 Task: Search one way flight ticket for 4 adults, 1 infant in seat and 1 infant on lap in premium economy from Trenton: Trenton Mercer Airport to Evansville: Evansville Regional Airport on 8-3-2023. Number of bags: 2 carry on bags and 1 checked bag. Price is upto 98000. Outbound departure time preference is 9:30. Return departure time preference is 20:00.
Action: Mouse moved to (209, 289)
Screenshot: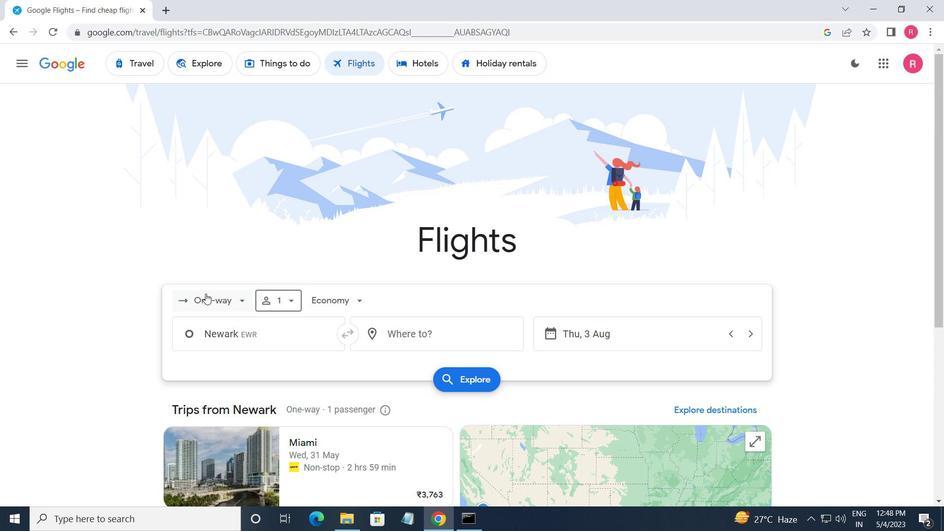 
Action: Mouse pressed left at (209, 289)
Screenshot: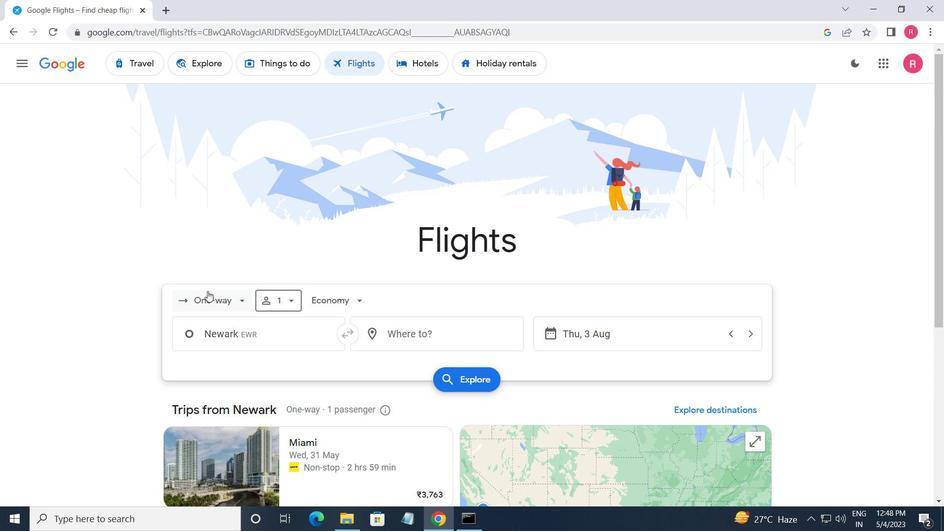 
Action: Mouse moved to (234, 355)
Screenshot: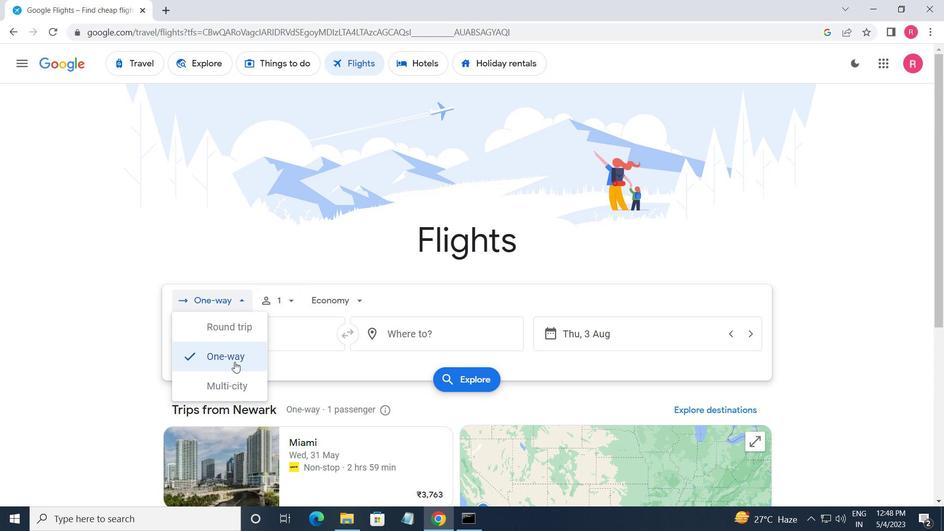 
Action: Mouse pressed left at (234, 355)
Screenshot: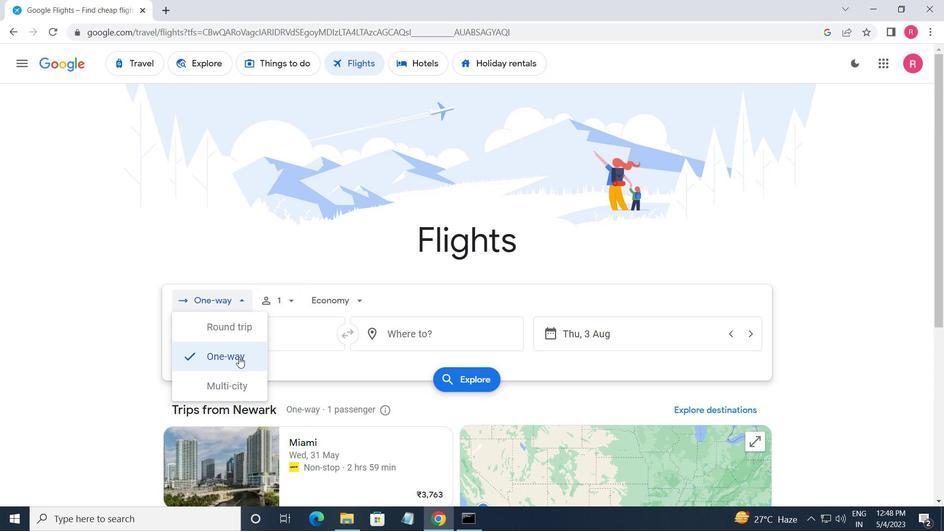 
Action: Mouse moved to (287, 312)
Screenshot: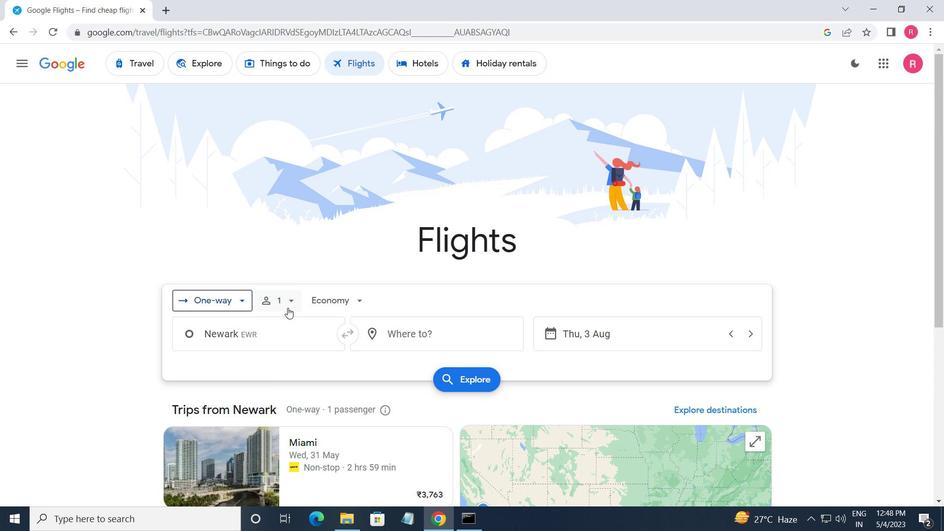 
Action: Mouse pressed left at (287, 312)
Screenshot: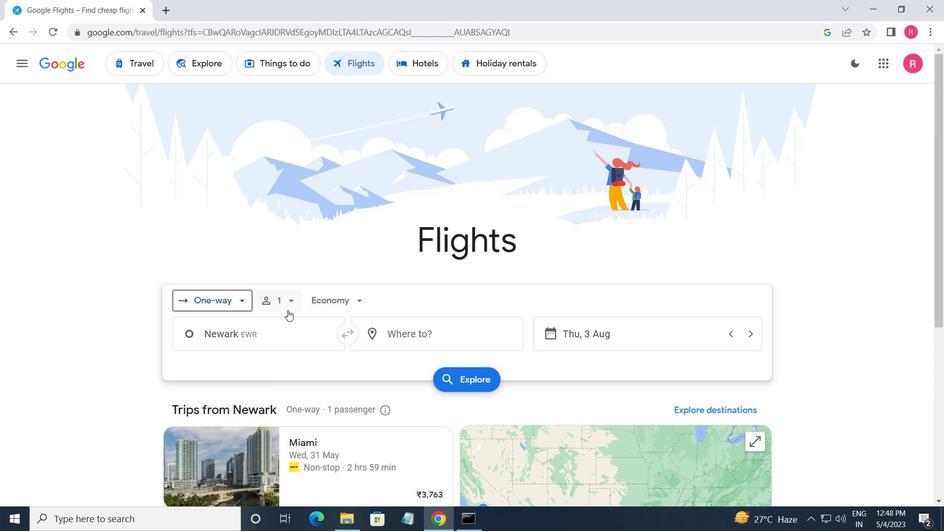 
Action: Mouse moved to (384, 340)
Screenshot: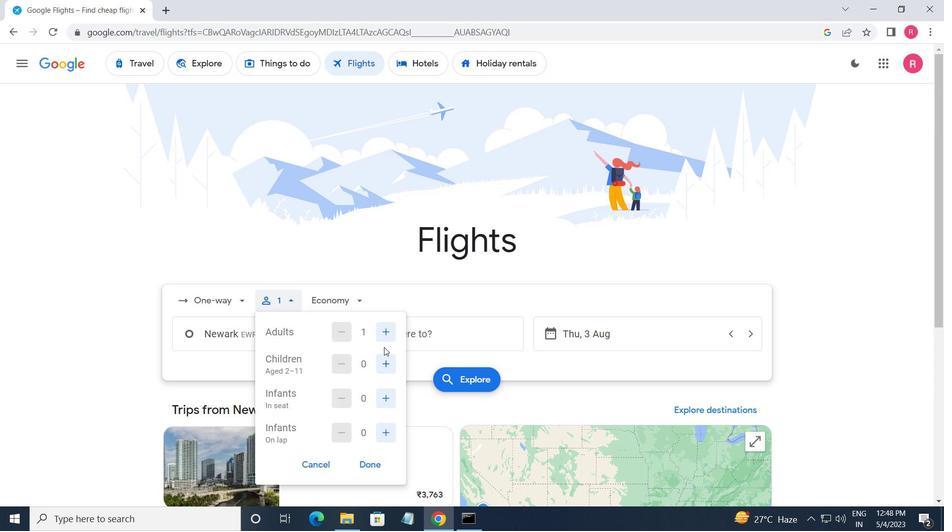 
Action: Mouse pressed left at (384, 340)
Screenshot: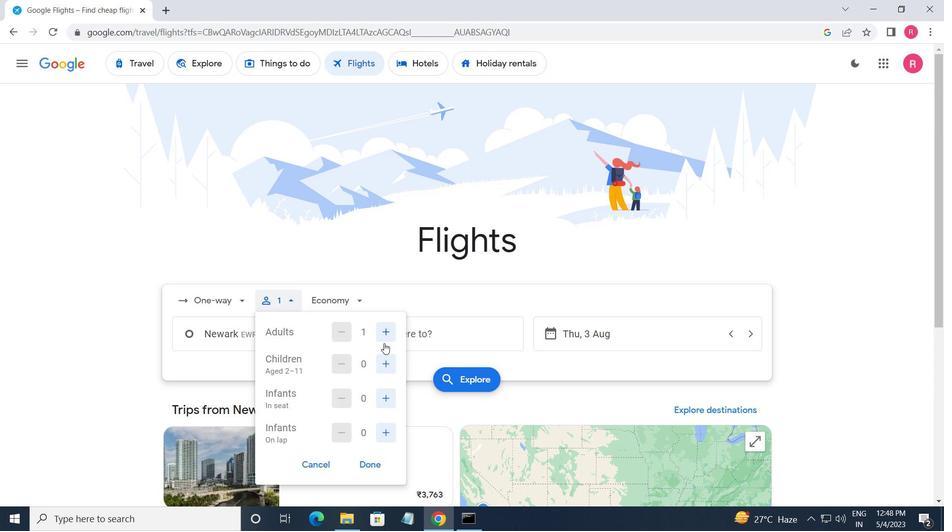 
Action: Mouse pressed left at (384, 340)
Screenshot: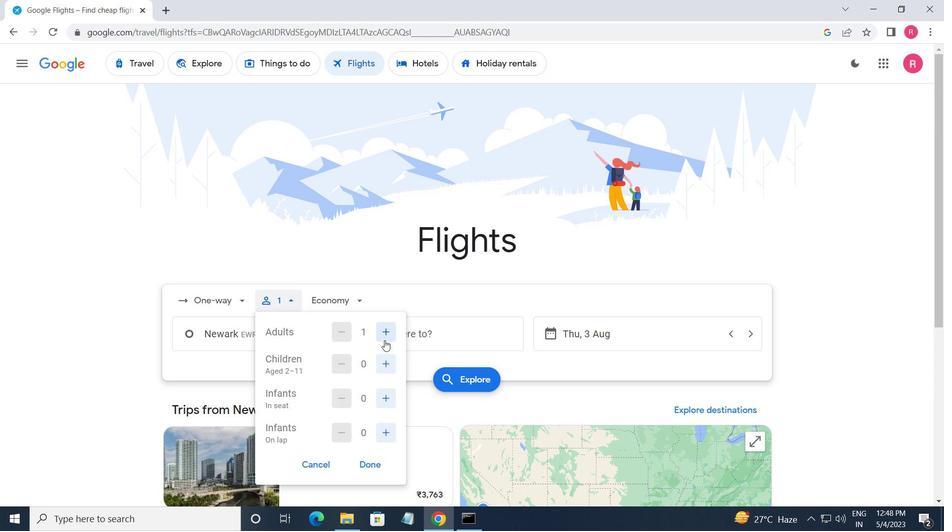 
Action: Mouse moved to (384, 339)
Screenshot: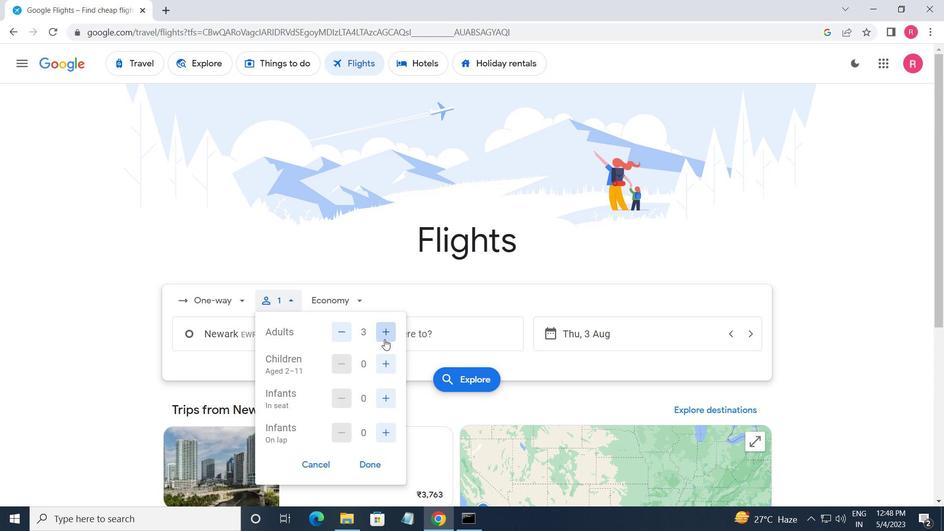 
Action: Mouse pressed left at (384, 339)
Screenshot: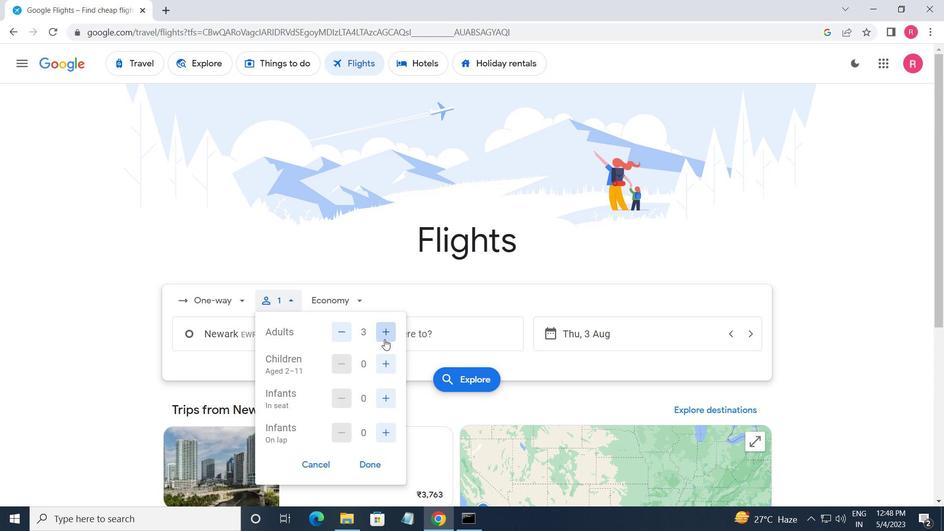 
Action: Mouse moved to (387, 366)
Screenshot: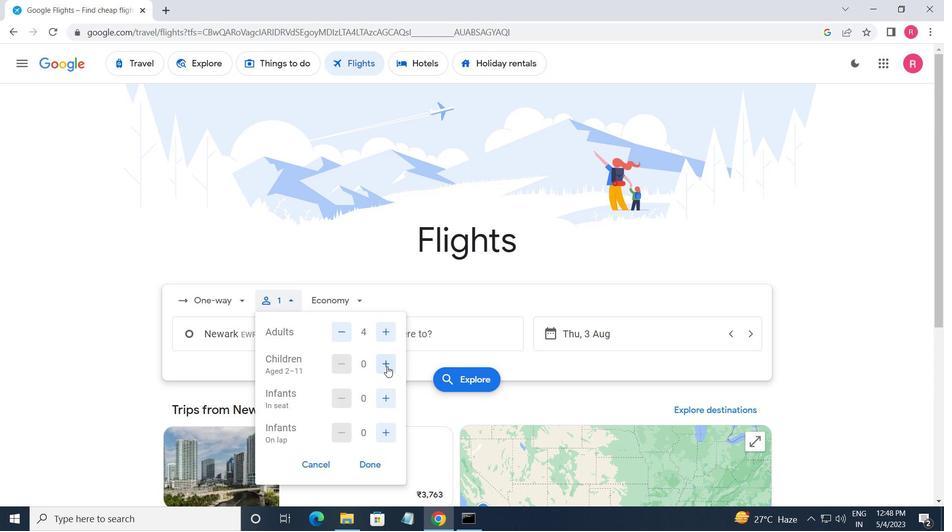 
Action: Mouse pressed left at (387, 366)
Screenshot: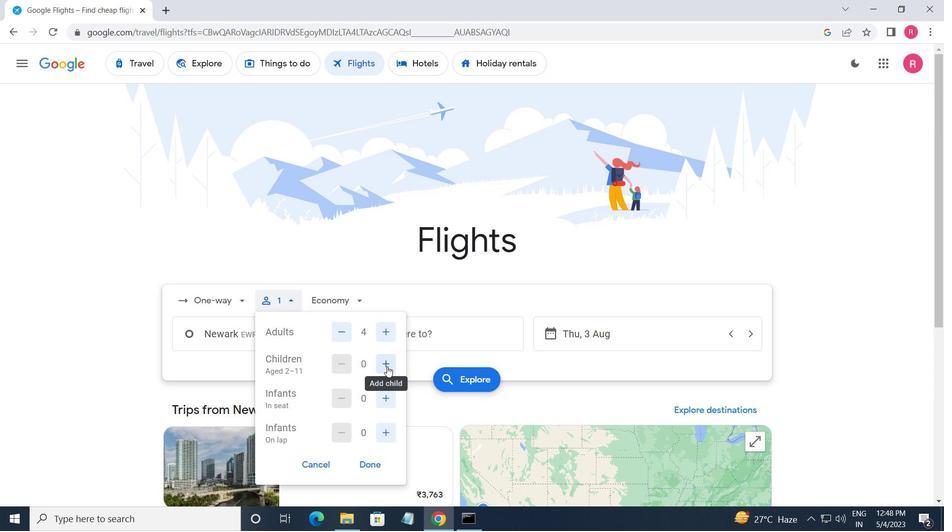 
Action: Mouse moved to (389, 392)
Screenshot: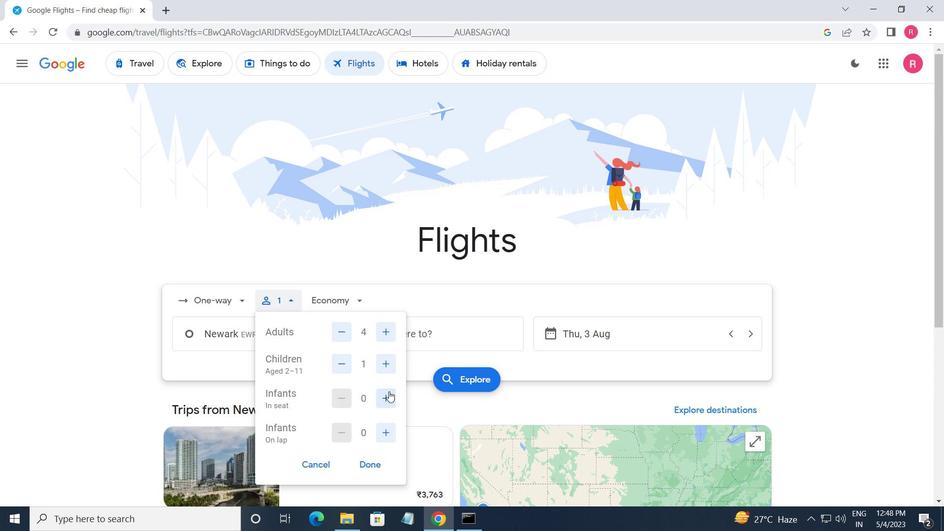 
Action: Mouse pressed left at (389, 392)
Screenshot: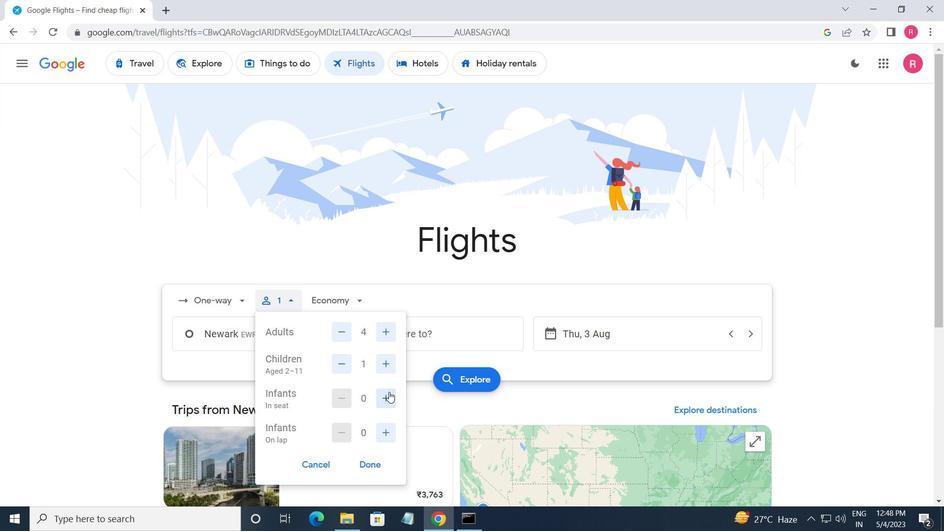 
Action: Mouse moved to (339, 296)
Screenshot: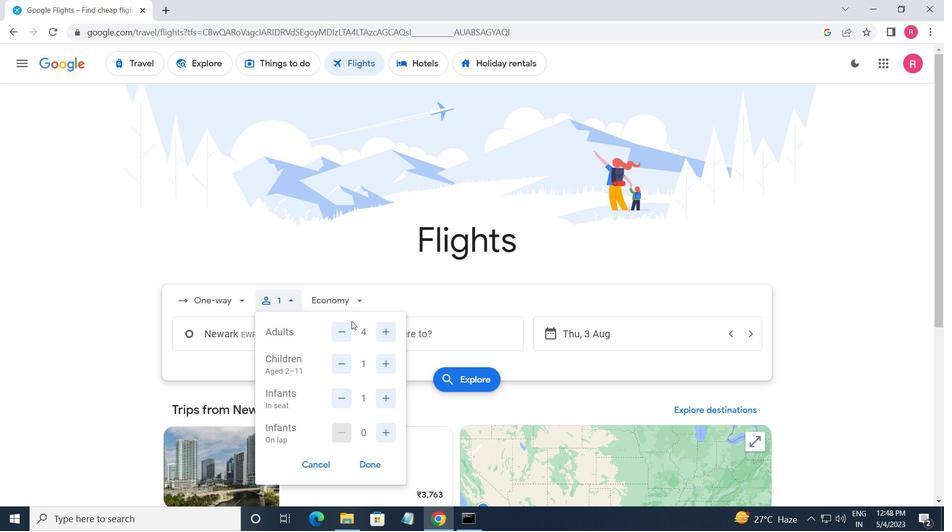 
Action: Mouse pressed left at (339, 296)
Screenshot: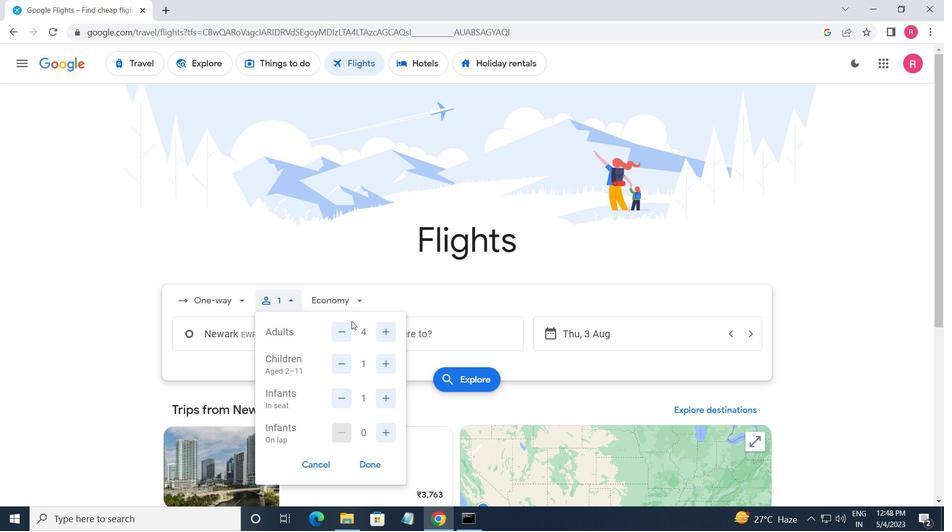 
Action: Mouse moved to (356, 353)
Screenshot: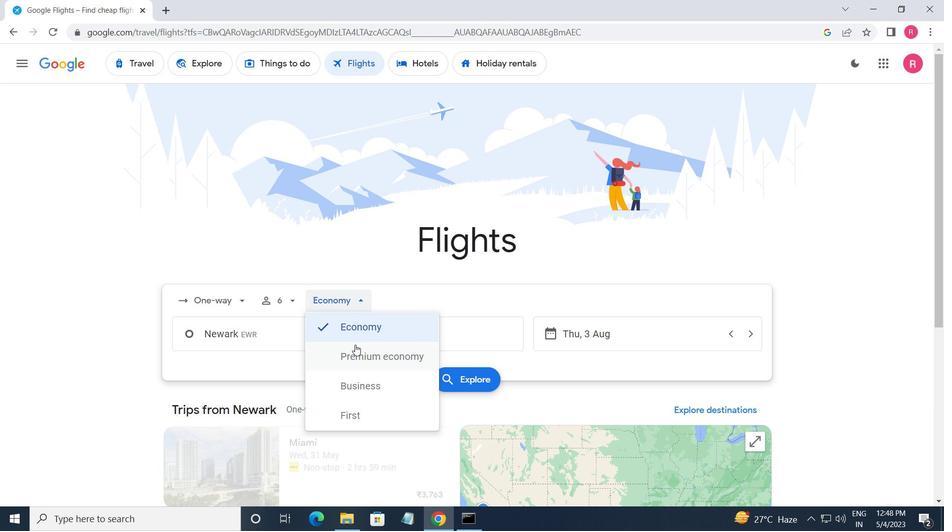 
Action: Mouse pressed left at (356, 353)
Screenshot: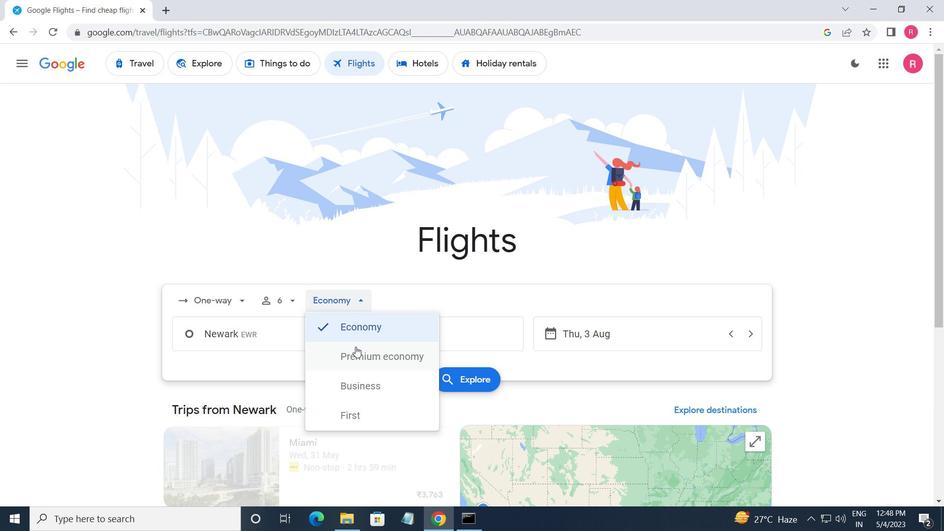 
Action: Mouse moved to (291, 335)
Screenshot: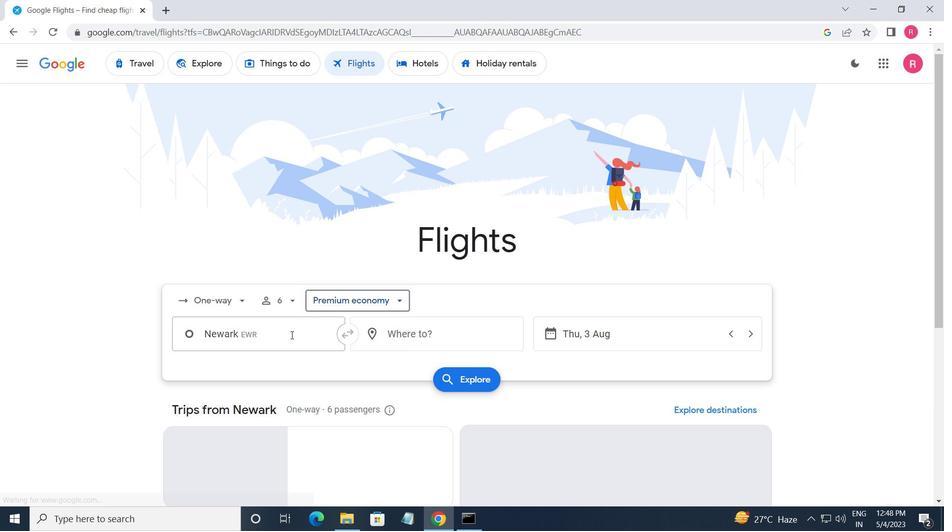 
Action: Mouse pressed left at (291, 335)
Screenshot: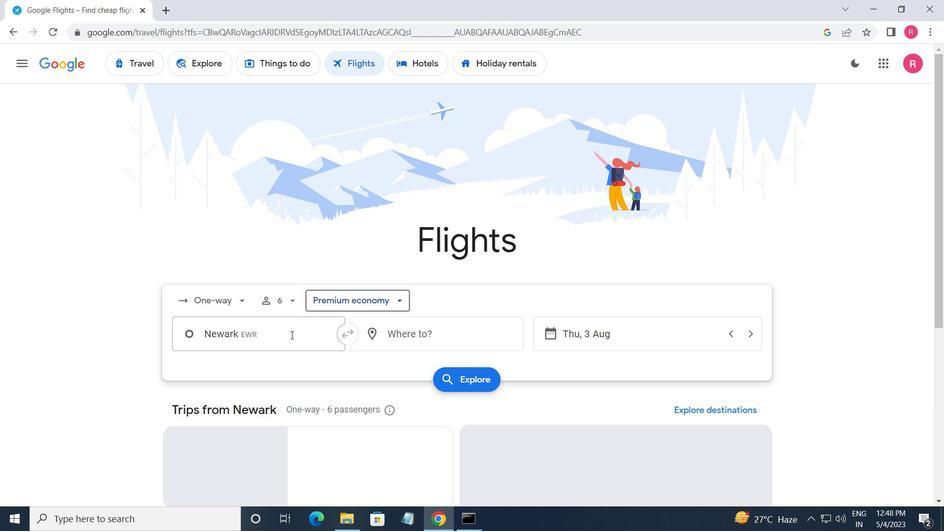 
Action: Mouse moved to (289, 338)
Screenshot: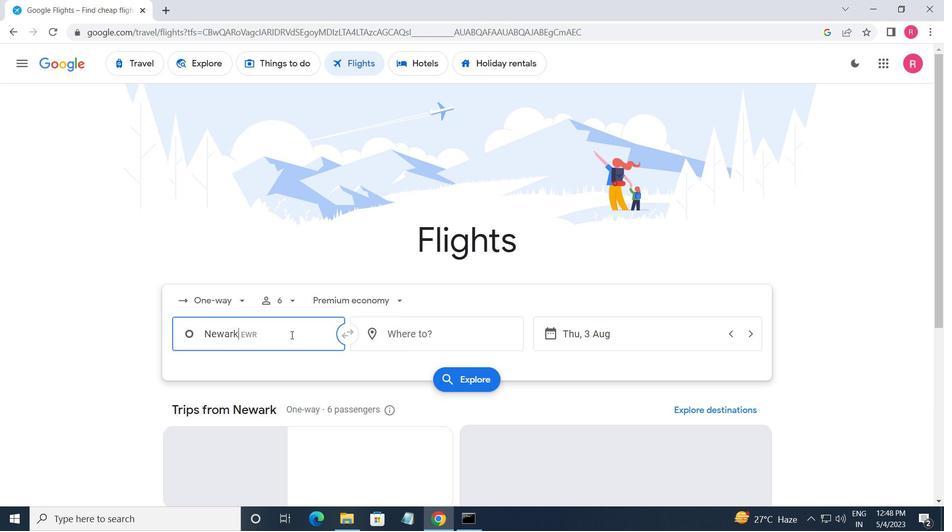 
Action: Key pressed <Key.shift><Key.shift><Key.shift><Key.shift><Key.shift><Key.shift>TRENTON<Key.space><Key.shift_r>M
Screenshot: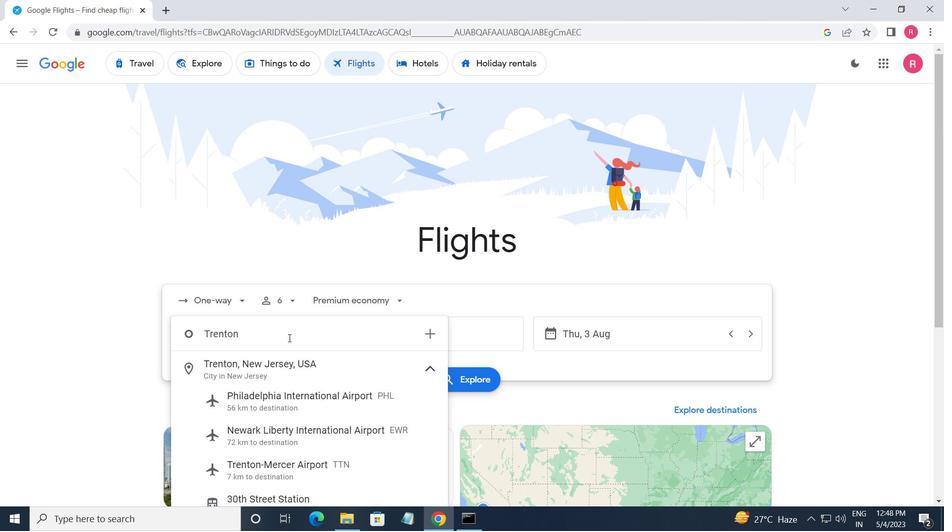 
Action: Mouse moved to (261, 367)
Screenshot: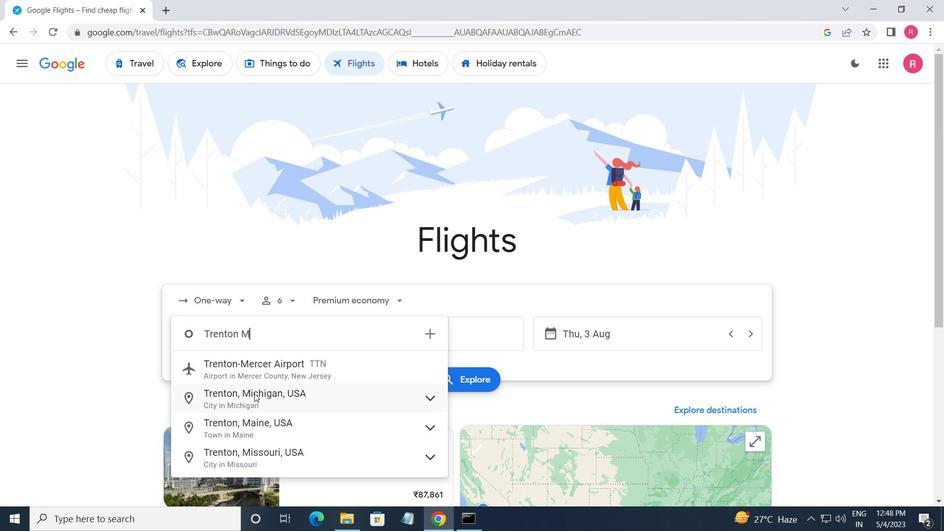 
Action: Mouse pressed left at (261, 367)
Screenshot: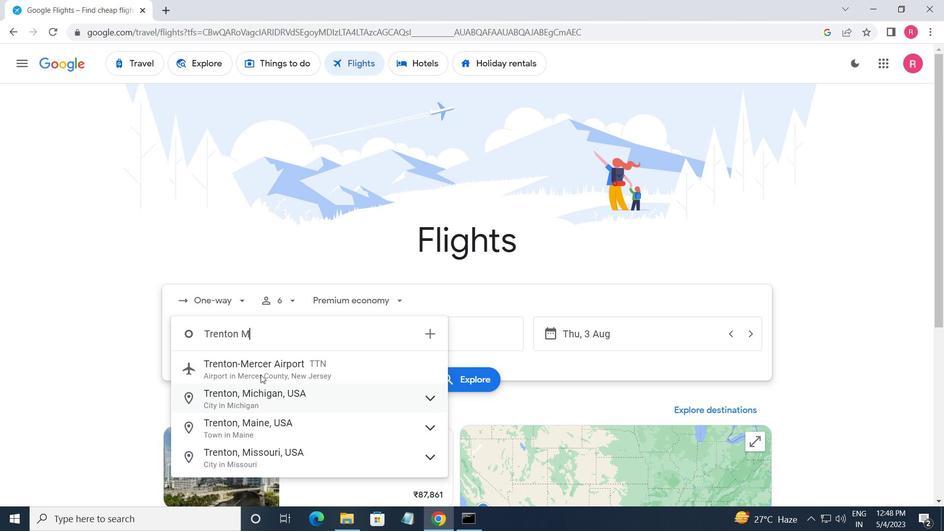 
Action: Mouse moved to (399, 345)
Screenshot: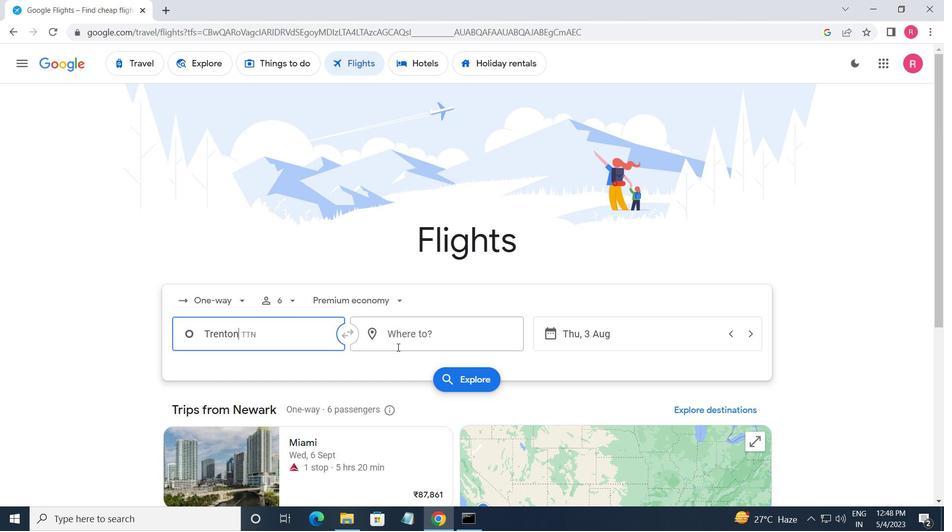 
Action: Mouse pressed left at (399, 345)
Screenshot: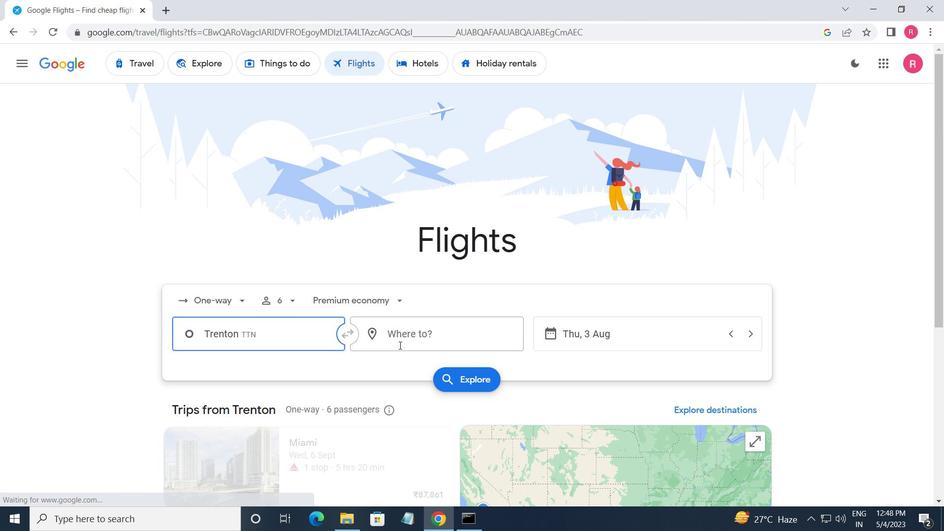 
Action: Mouse moved to (425, 432)
Screenshot: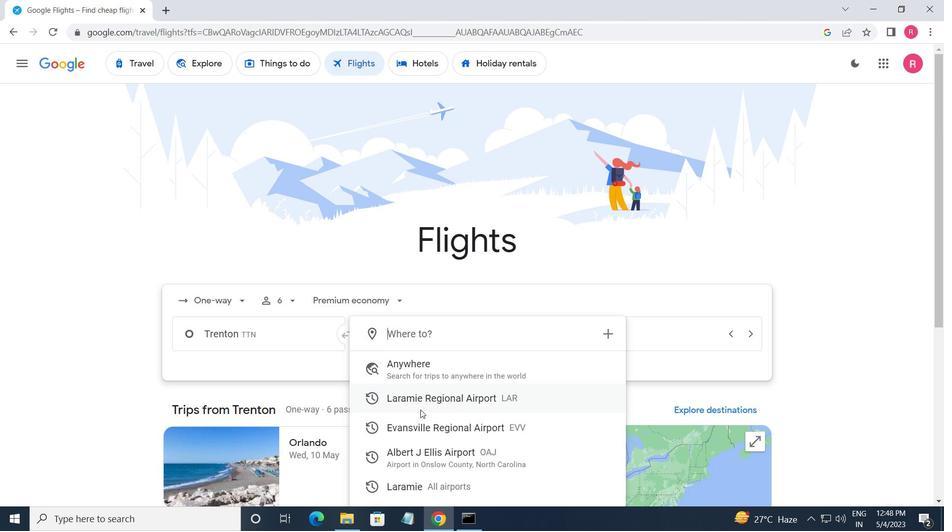 
Action: Mouse pressed left at (425, 432)
Screenshot: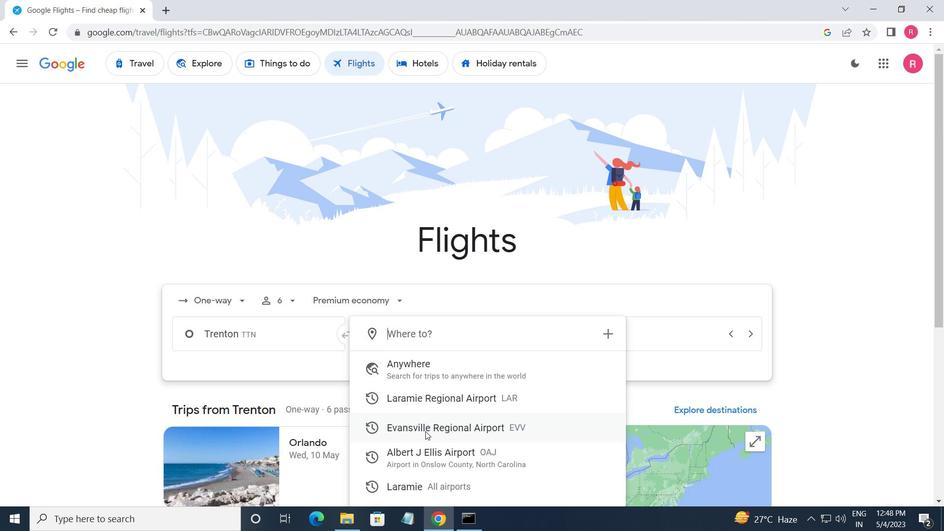 
Action: Mouse moved to (687, 334)
Screenshot: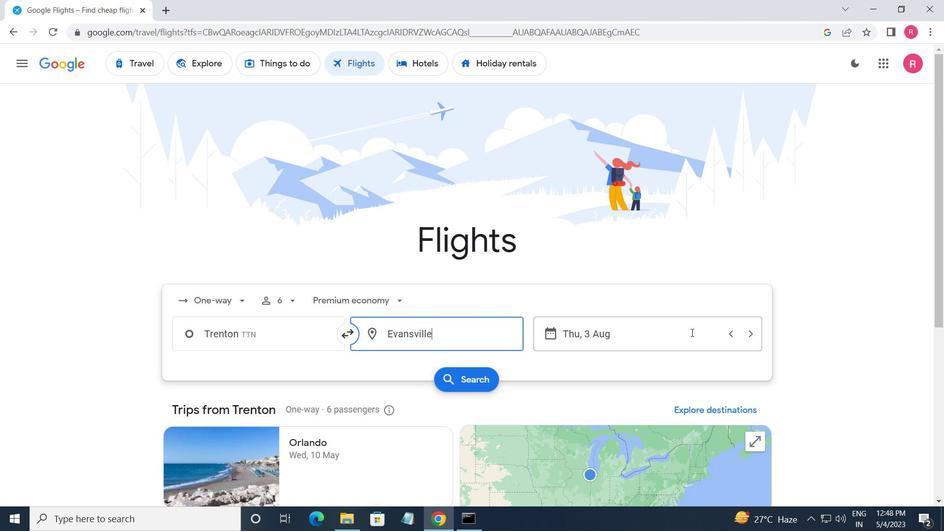 
Action: Mouse pressed left at (687, 334)
Screenshot: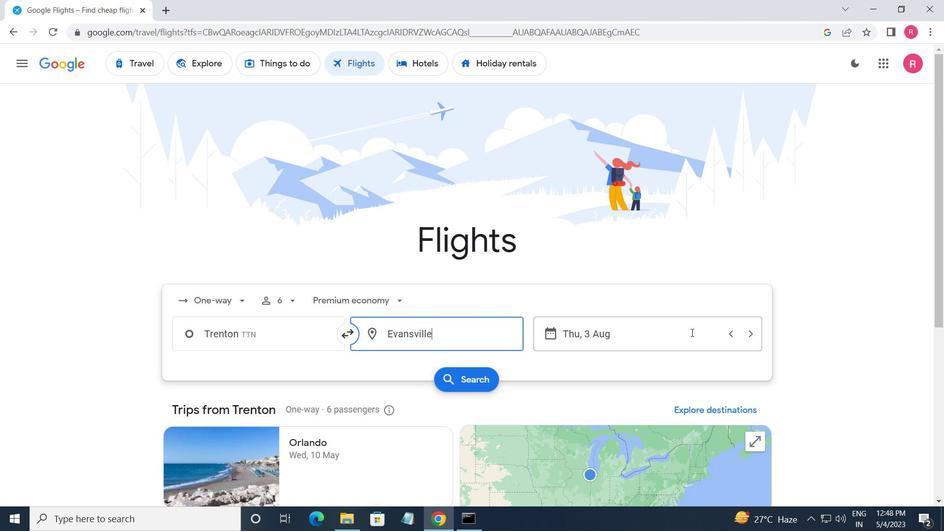 
Action: Mouse moved to (443, 290)
Screenshot: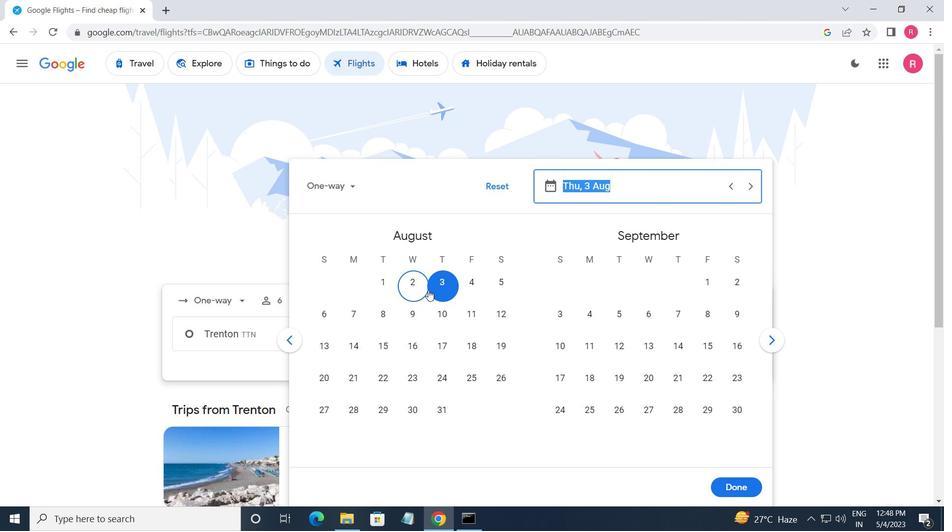 
Action: Mouse pressed left at (443, 290)
Screenshot: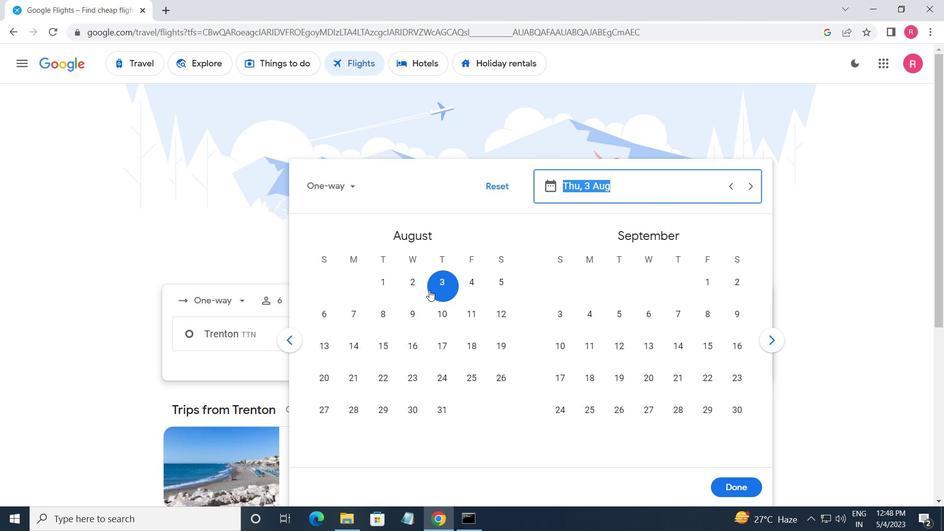 
Action: Mouse moved to (727, 487)
Screenshot: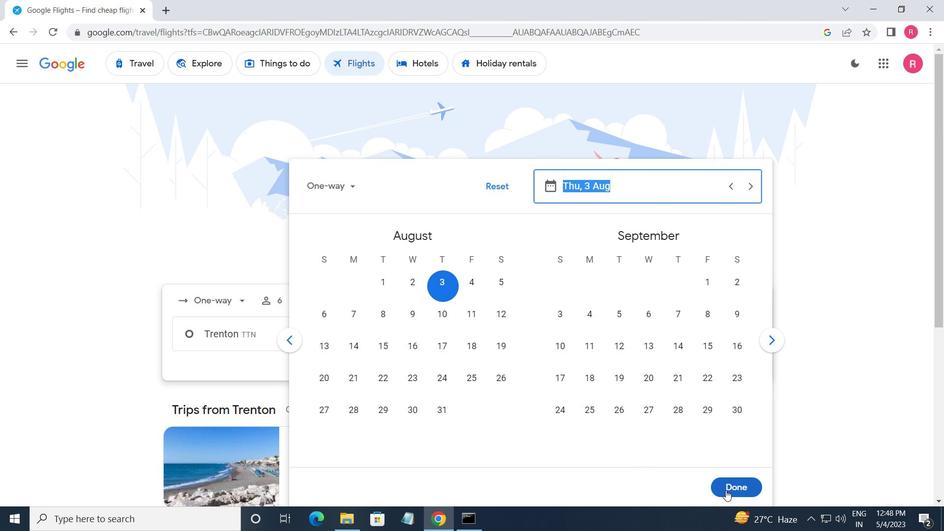 
Action: Mouse pressed left at (727, 487)
Screenshot: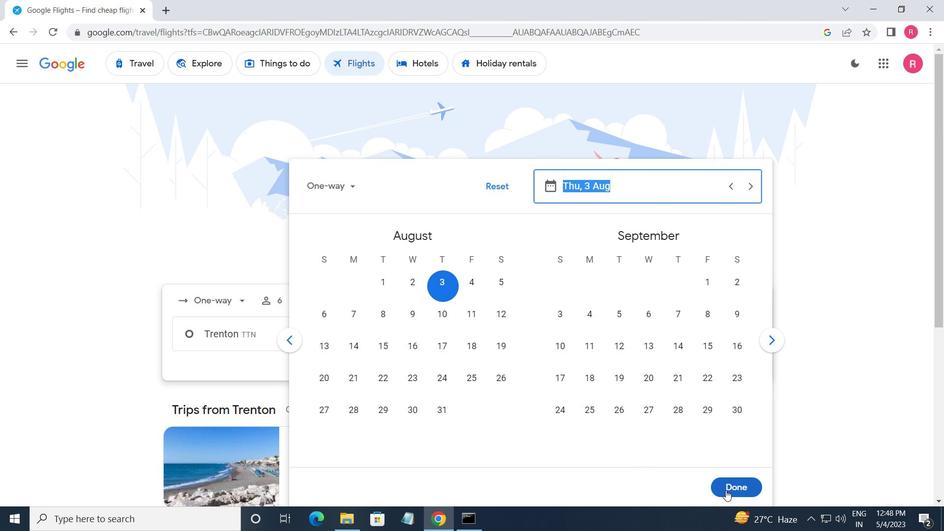 
Action: Mouse moved to (470, 379)
Screenshot: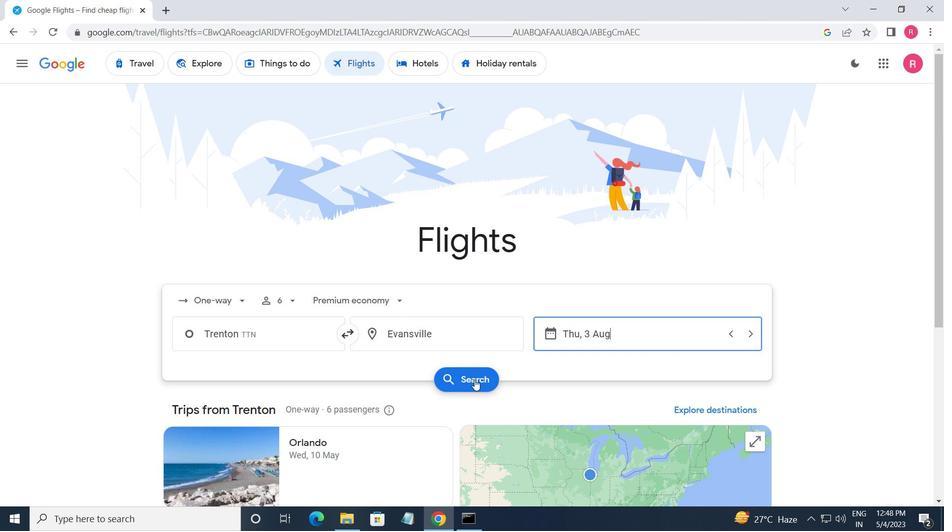 
Action: Mouse pressed left at (470, 379)
Screenshot: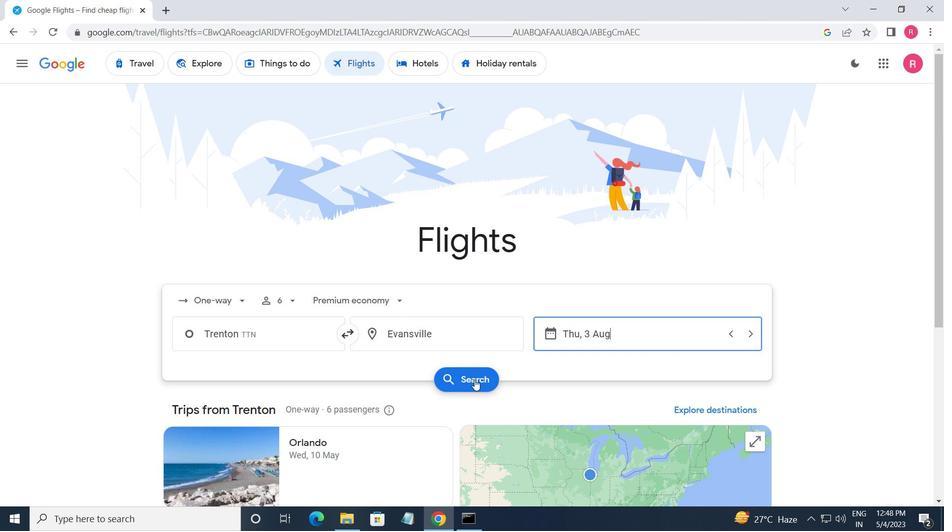 
Action: Mouse moved to (174, 179)
Screenshot: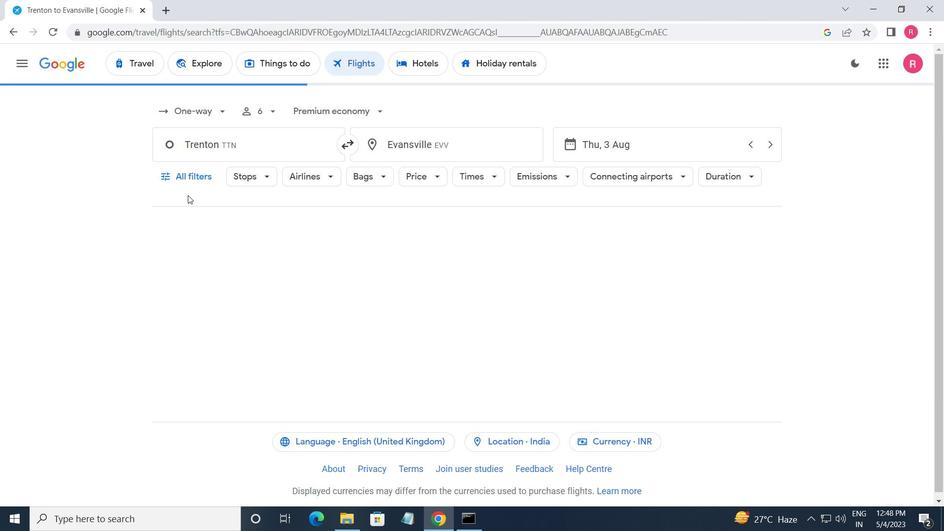 
Action: Mouse pressed left at (174, 179)
Screenshot: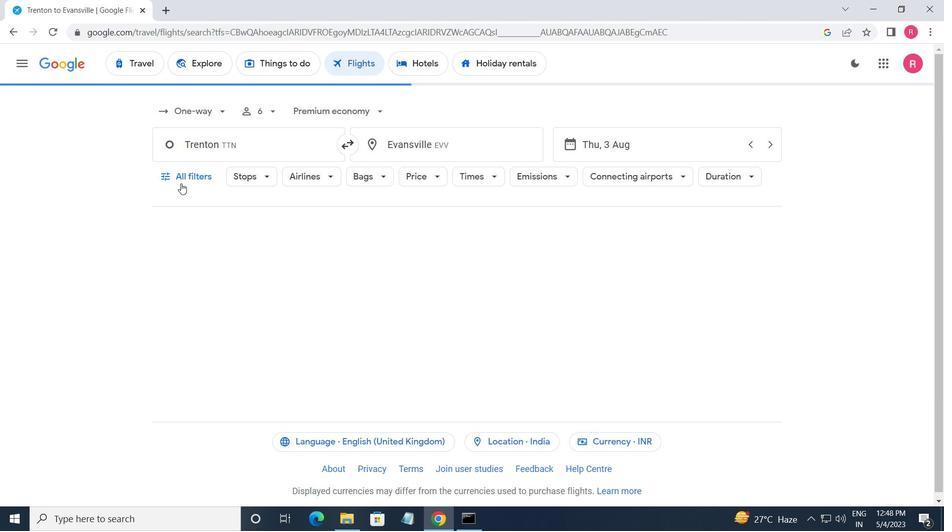 
Action: Mouse moved to (250, 383)
Screenshot: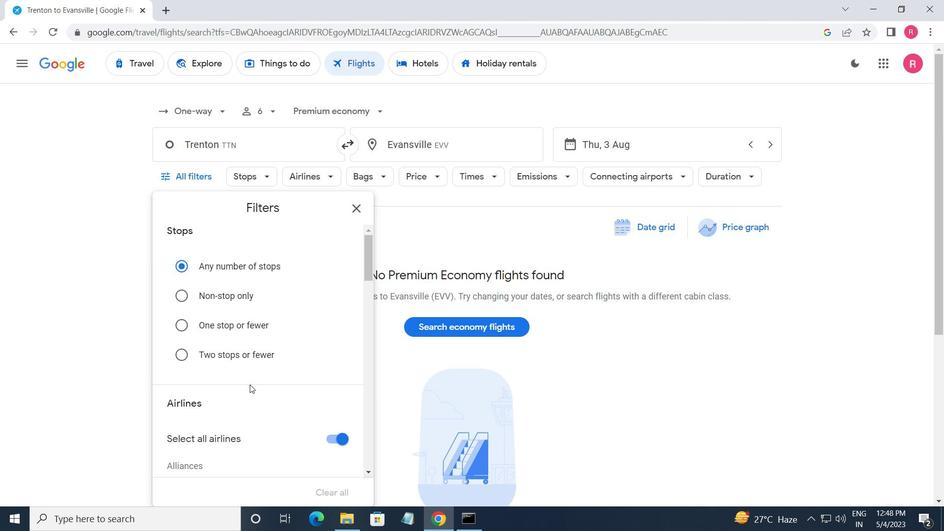 
Action: Mouse scrolled (250, 383) with delta (0, 0)
Screenshot: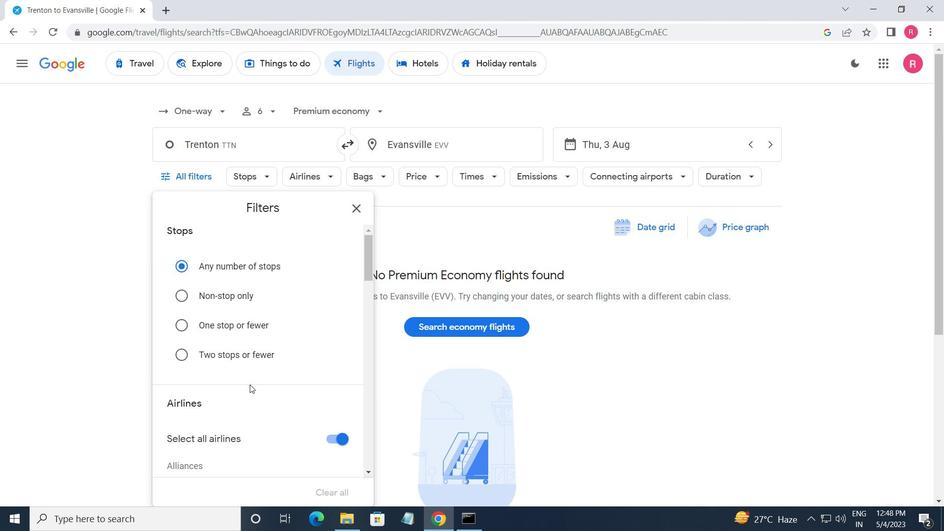 
Action: Mouse moved to (249, 383)
Screenshot: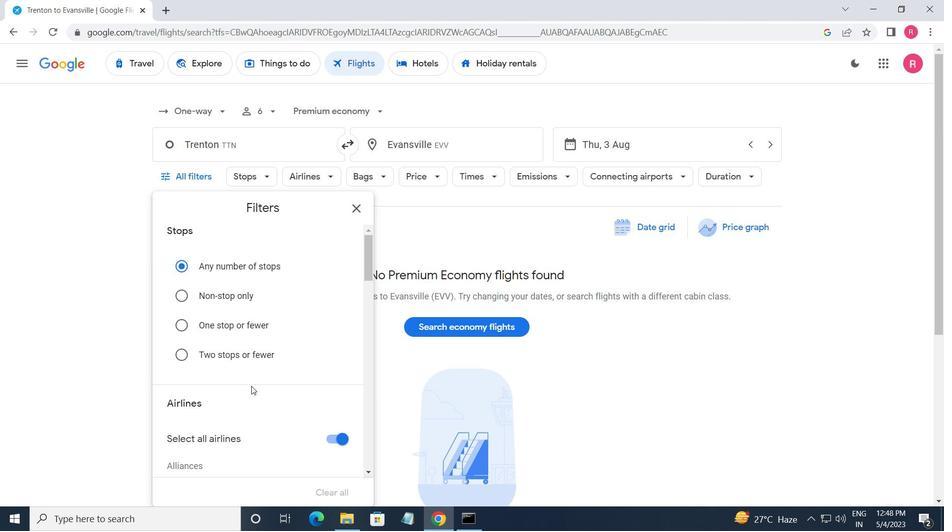 
Action: Mouse scrolled (249, 383) with delta (0, 0)
Screenshot: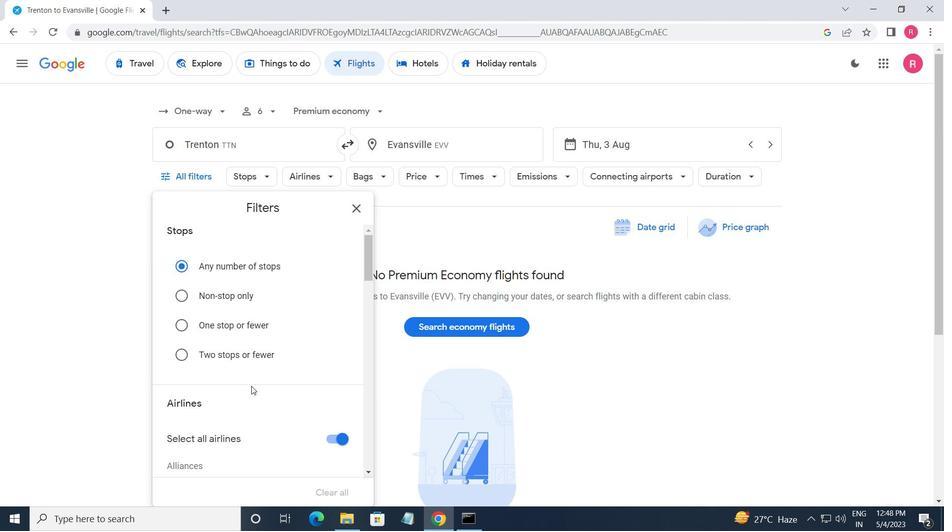 
Action: Mouse moved to (247, 383)
Screenshot: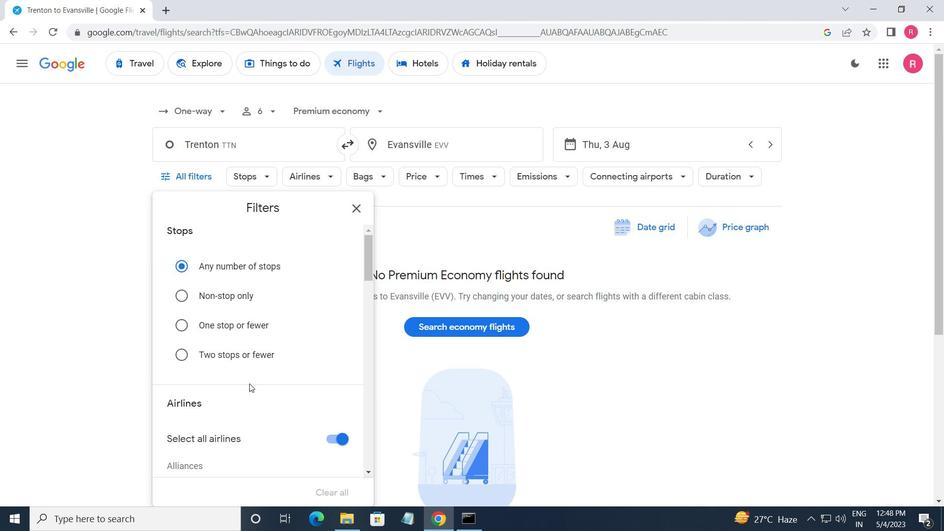 
Action: Mouse scrolled (247, 382) with delta (0, 0)
Screenshot: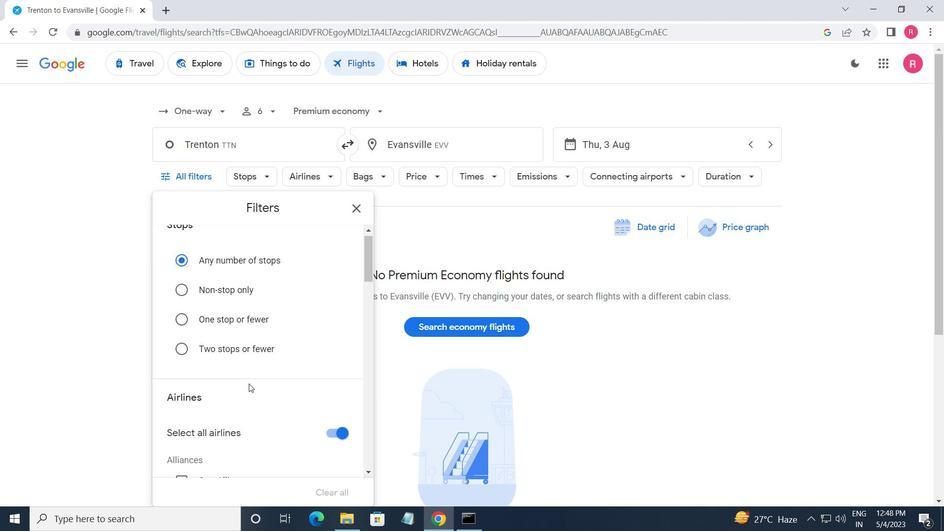 
Action: Mouse moved to (247, 379)
Screenshot: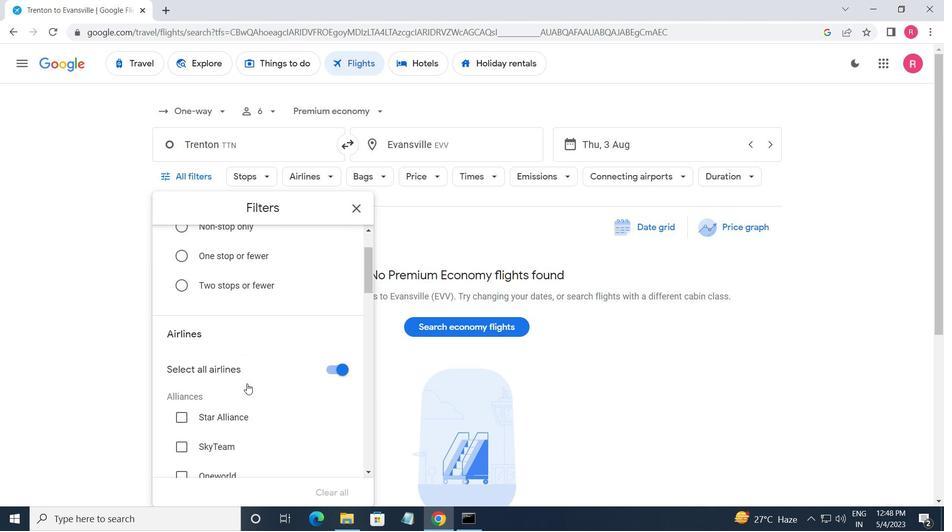 
Action: Mouse scrolled (247, 379) with delta (0, 0)
Screenshot: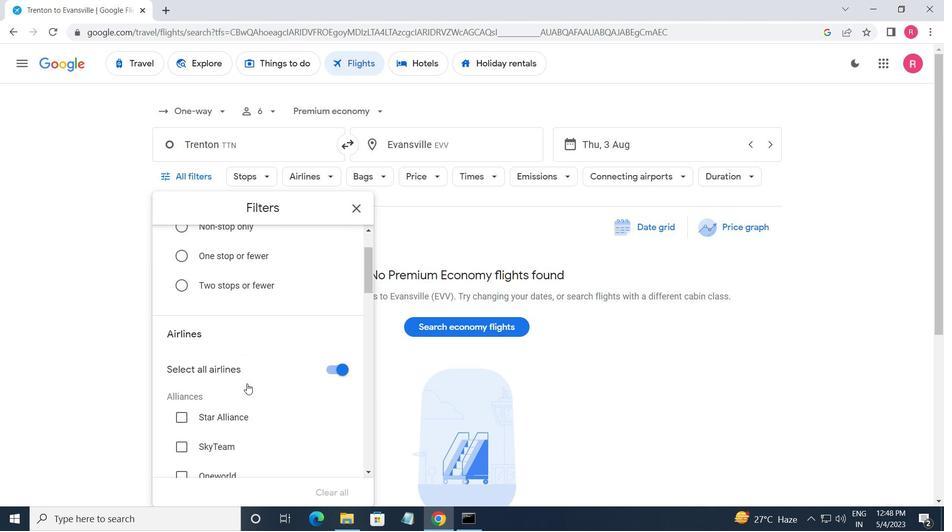 
Action: Mouse moved to (248, 377)
Screenshot: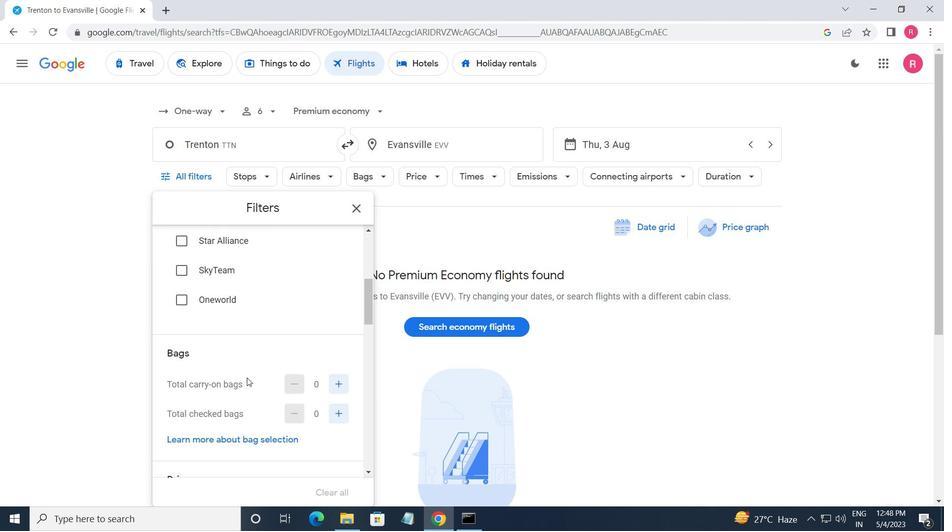 
Action: Mouse scrolled (248, 376) with delta (0, 0)
Screenshot: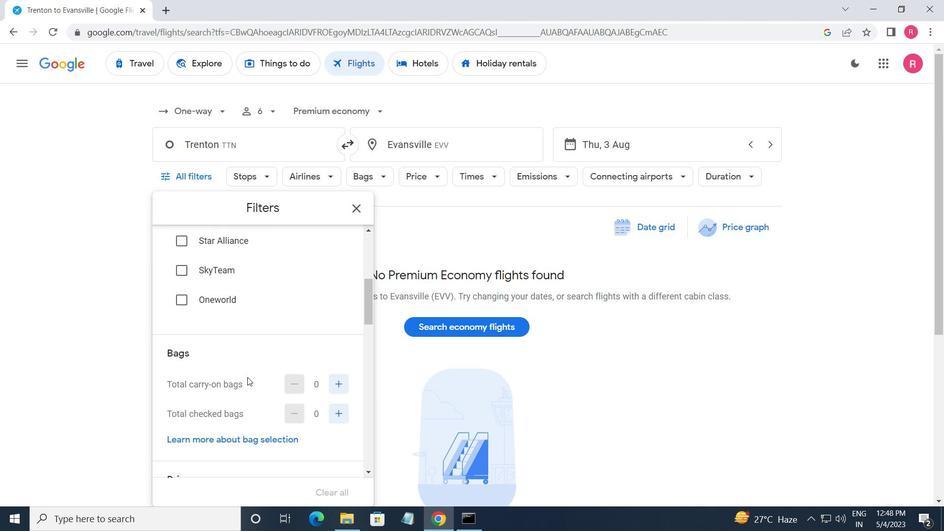 
Action: Mouse moved to (333, 328)
Screenshot: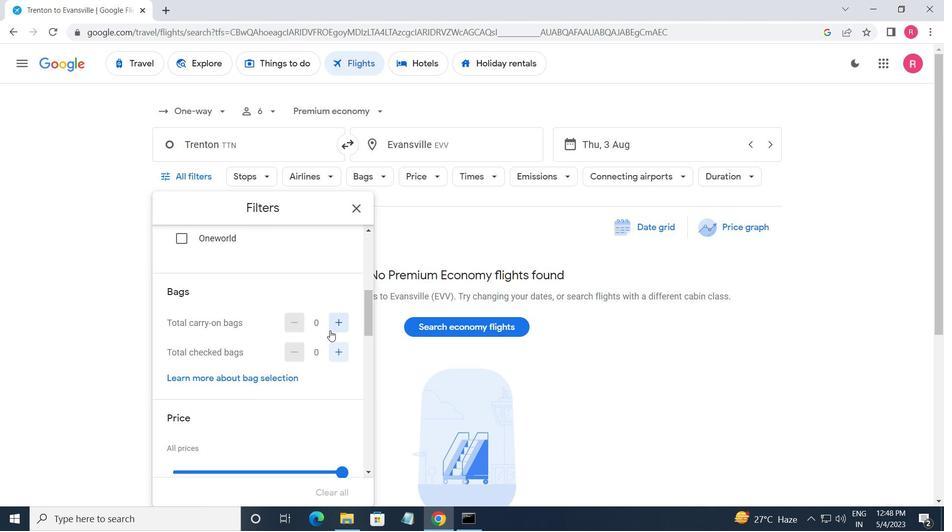 
Action: Mouse pressed left at (333, 328)
Screenshot: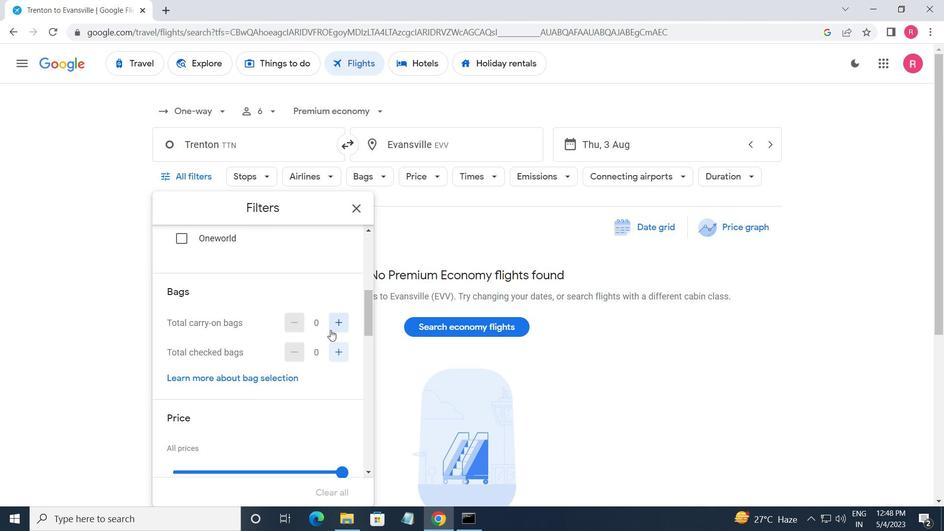 
Action: Mouse pressed left at (333, 328)
Screenshot: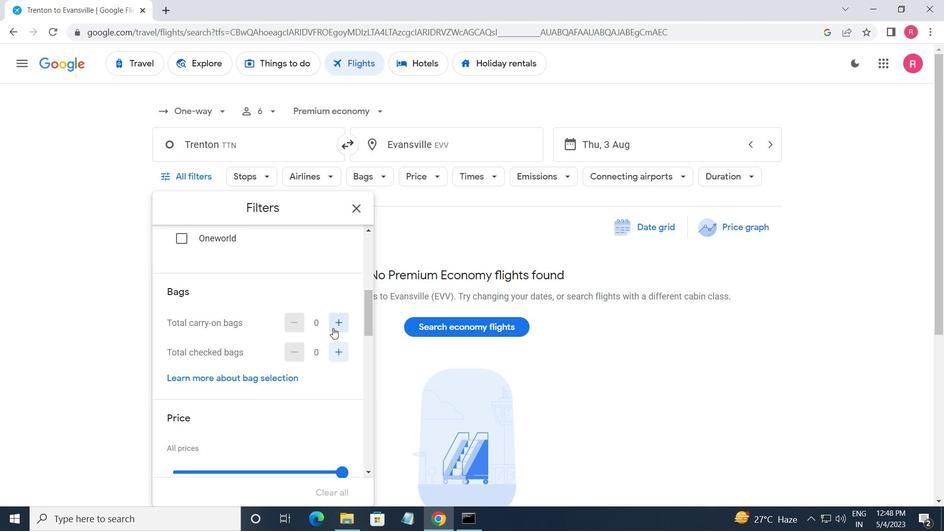 
Action: Mouse moved to (335, 359)
Screenshot: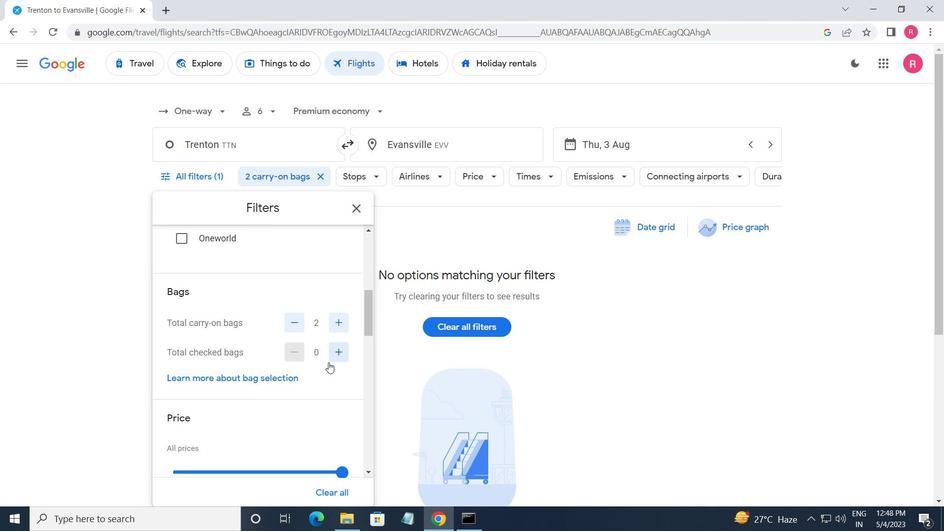 
Action: Mouse pressed left at (335, 359)
Screenshot: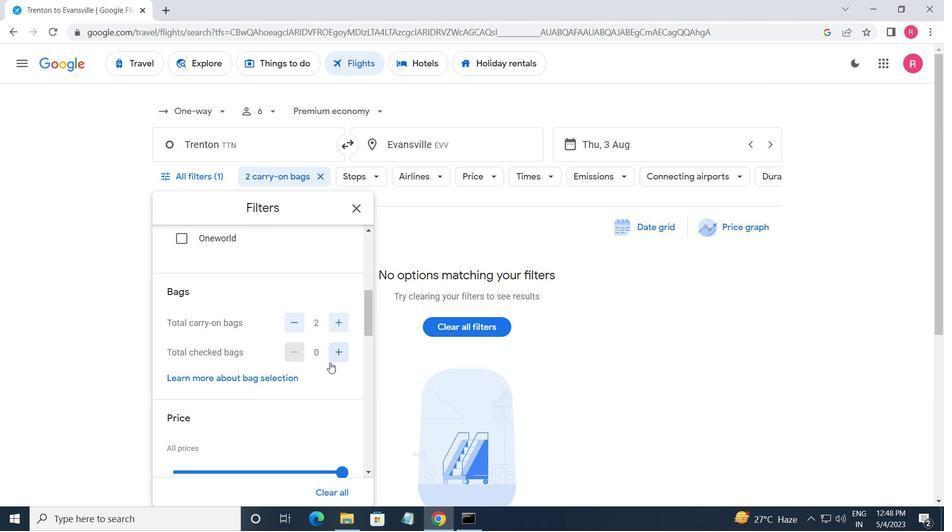 
Action: Mouse moved to (323, 389)
Screenshot: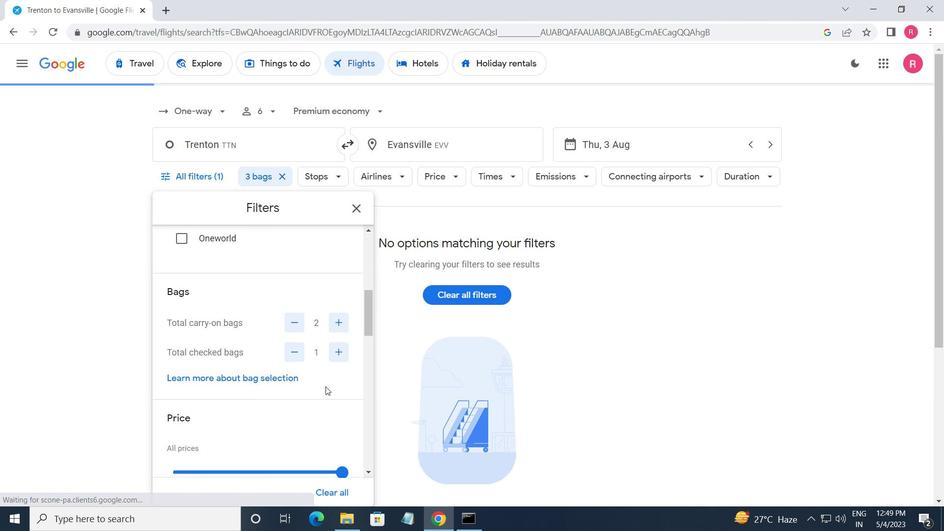 
Action: Mouse scrolled (323, 388) with delta (0, 0)
Screenshot: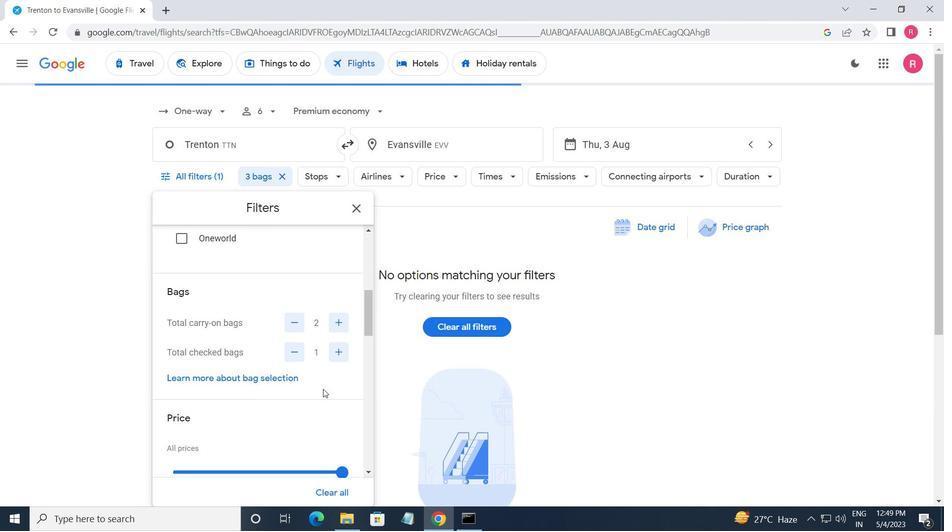 
Action: Mouse moved to (323, 390)
Screenshot: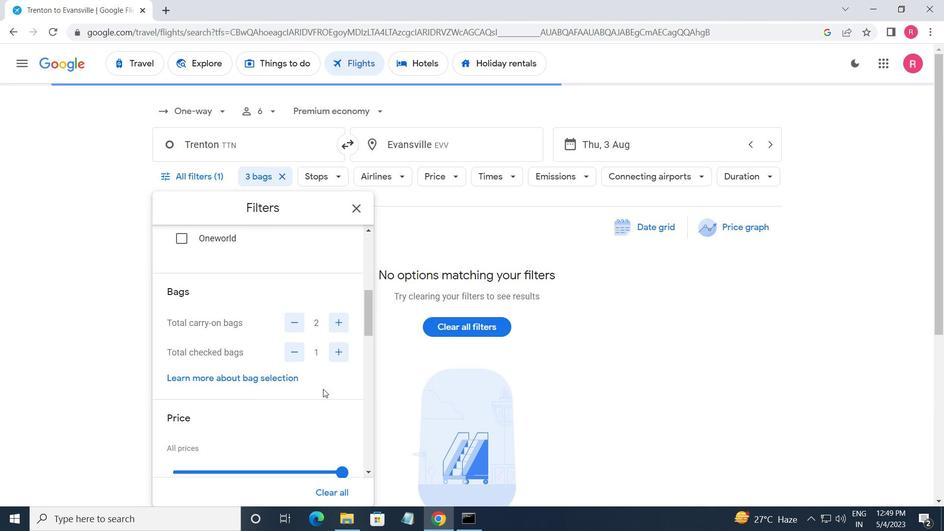 
Action: Mouse scrolled (323, 390) with delta (0, 0)
Screenshot: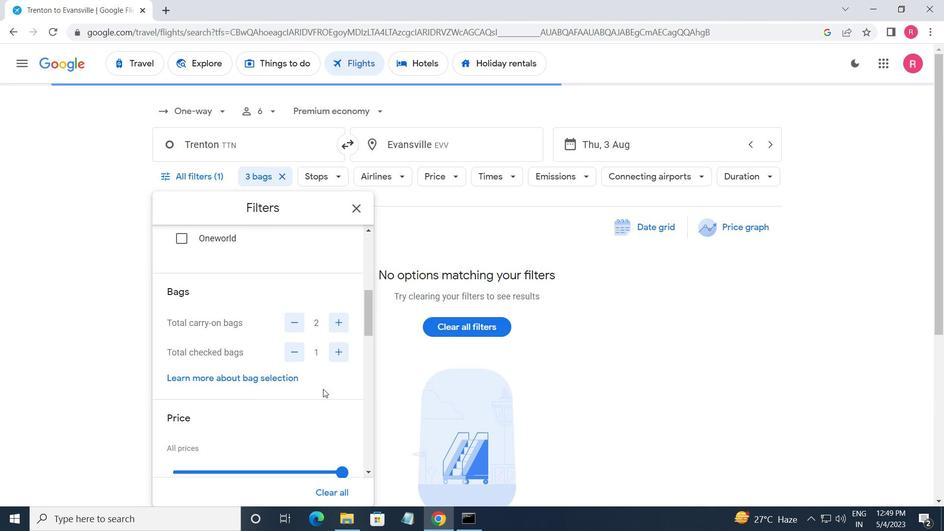 
Action: Mouse moved to (342, 356)
Screenshot: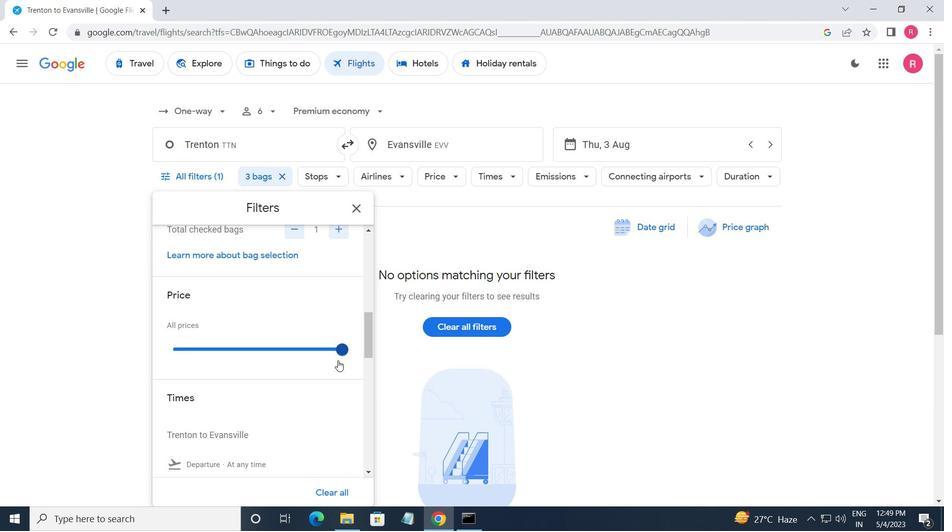 
Action: Mouse pressed left at (342, 356)
Screenshot: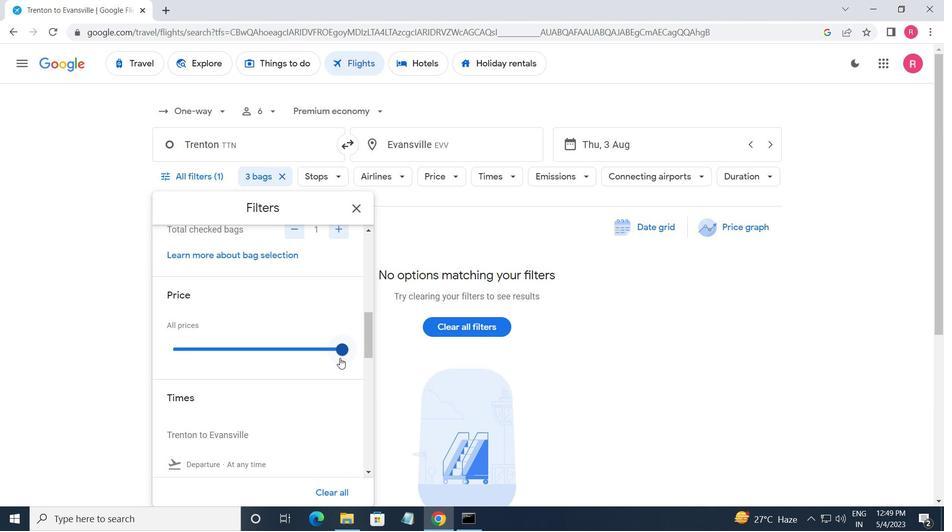 
Action: Mouse moved to (278, 397)
Screenshot: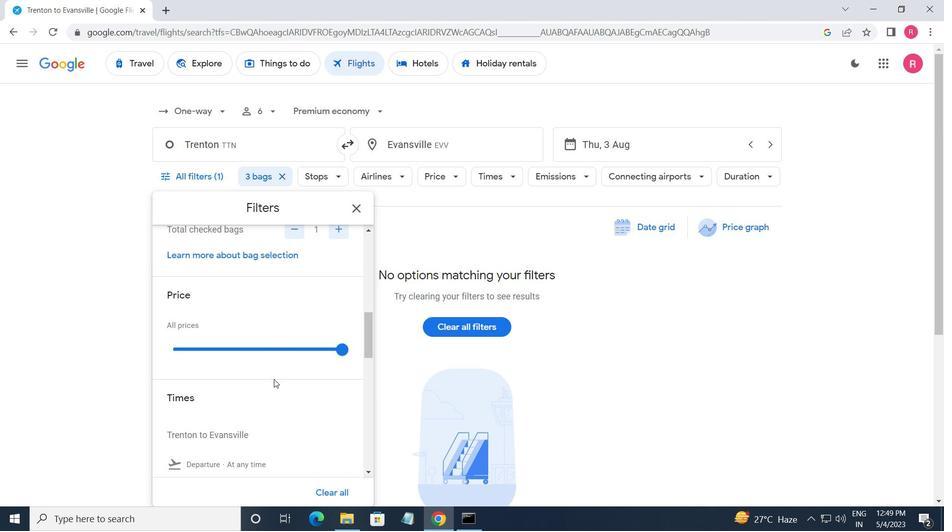 
Action: Mouse scrolled (278, 397) with delta (0, 0)
Screenshot: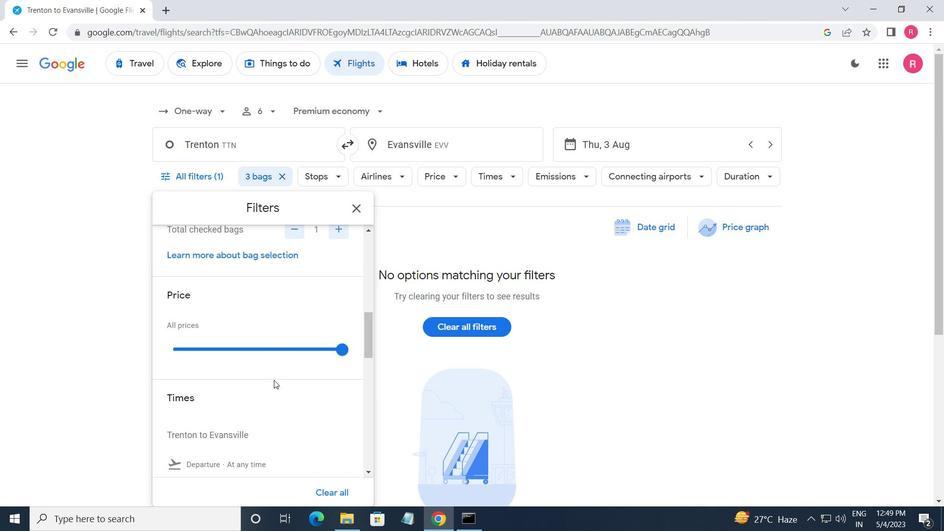 
Action: Mouse moved to (279, 399)
Screenshot: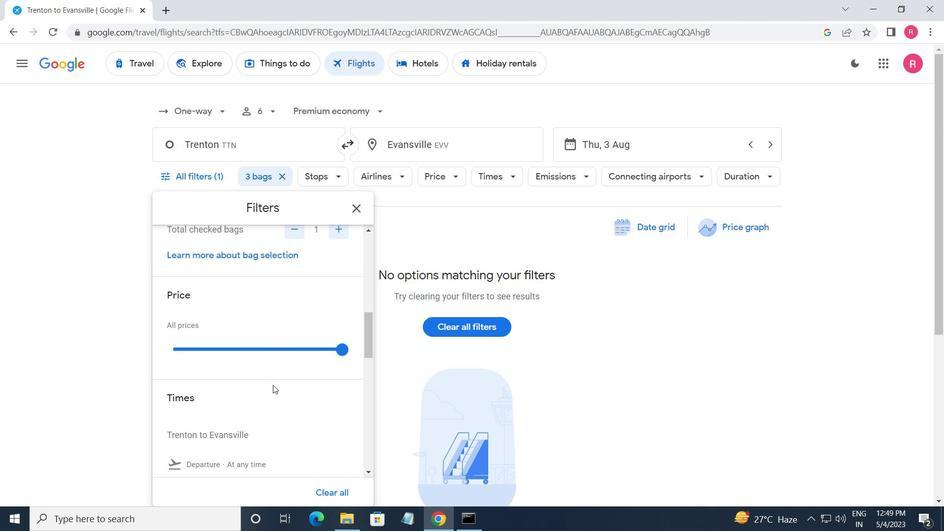 
Action: Mouse scrolled (279, 399) with delta (0, 0)
Screenshot: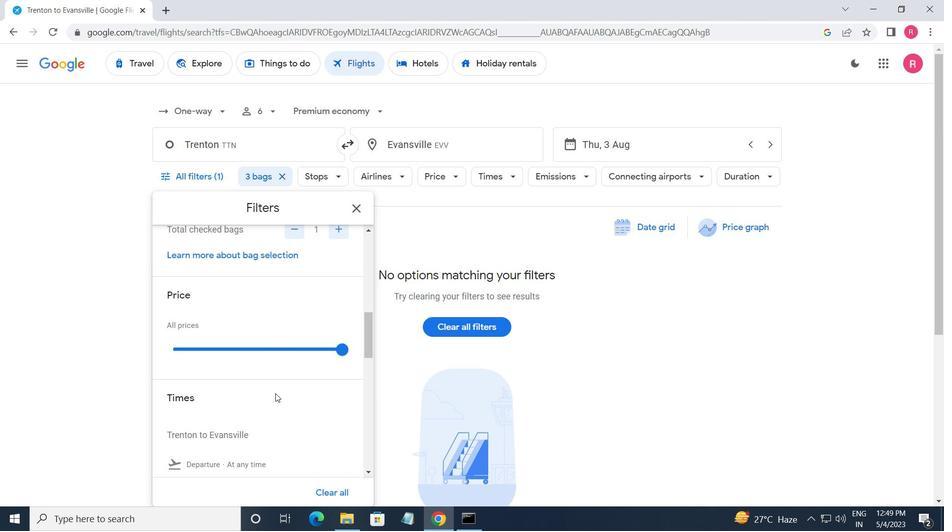 
Action: Mouse moved to (182, 361)
Screenshot: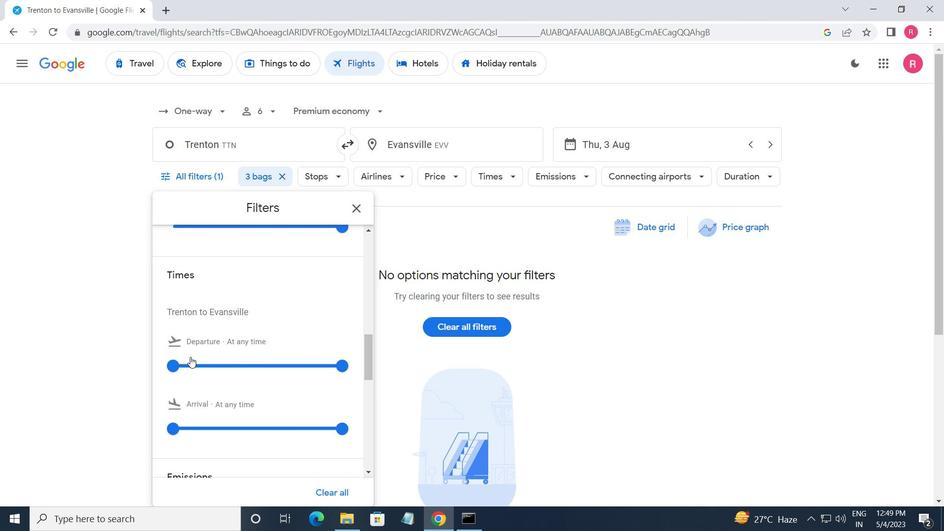
Action: Mouse pressed left at (182, 361)
Screenshot: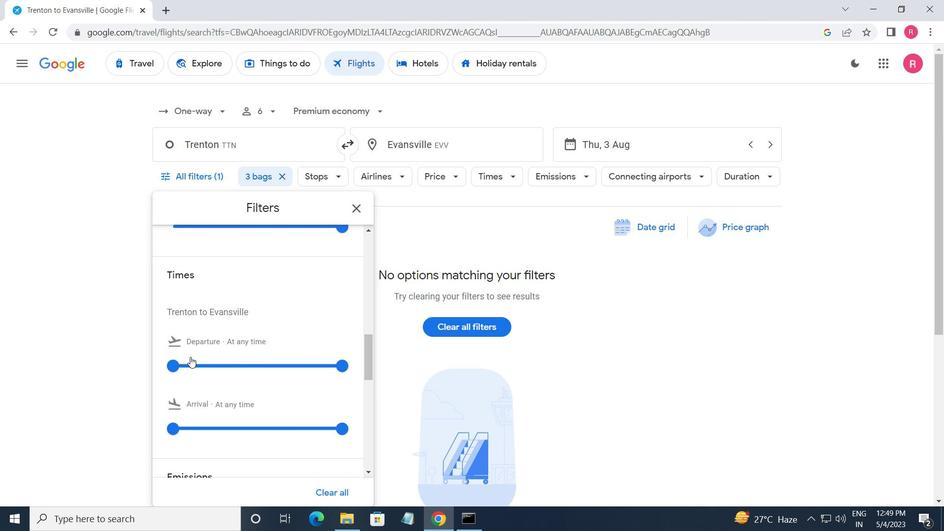 
Action: Mouse moved to (337, 368)
Screenshot: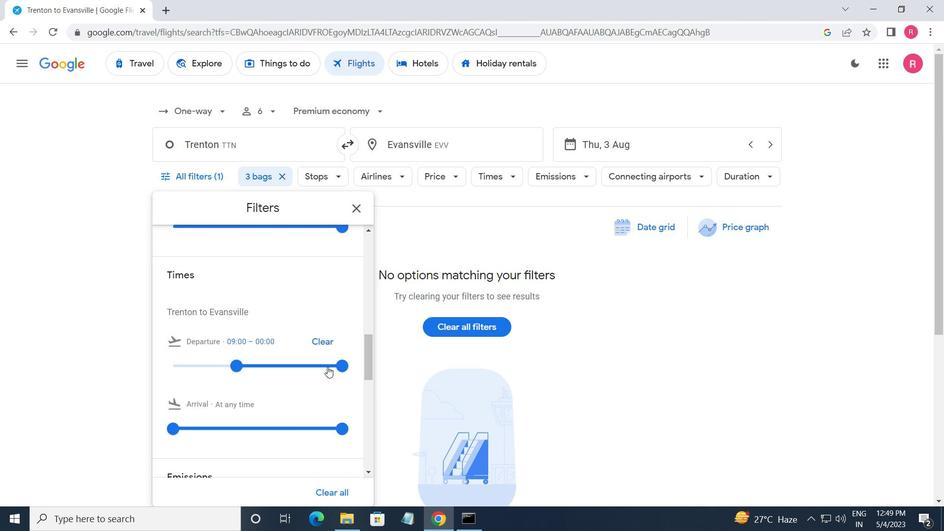 
Action: Mouse pressed left at (337, 368)
Screenshot: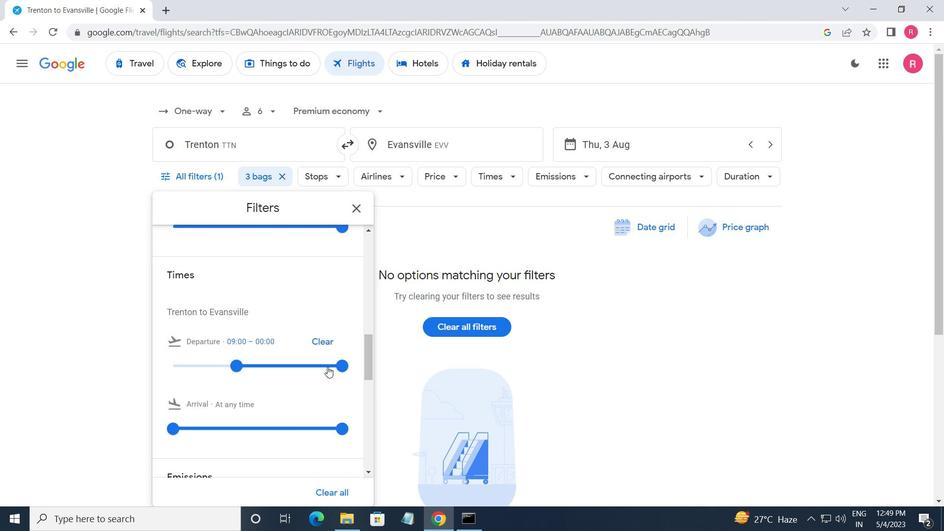 
Action: Mouse moved to (359, 206)
Screenshot: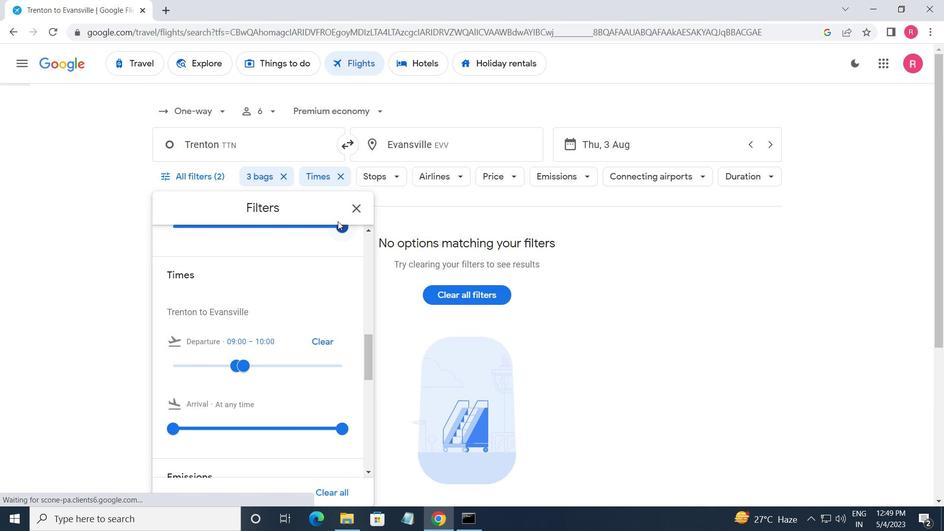 
Action: Mouse pressed left at (359, 206)
Screenshot: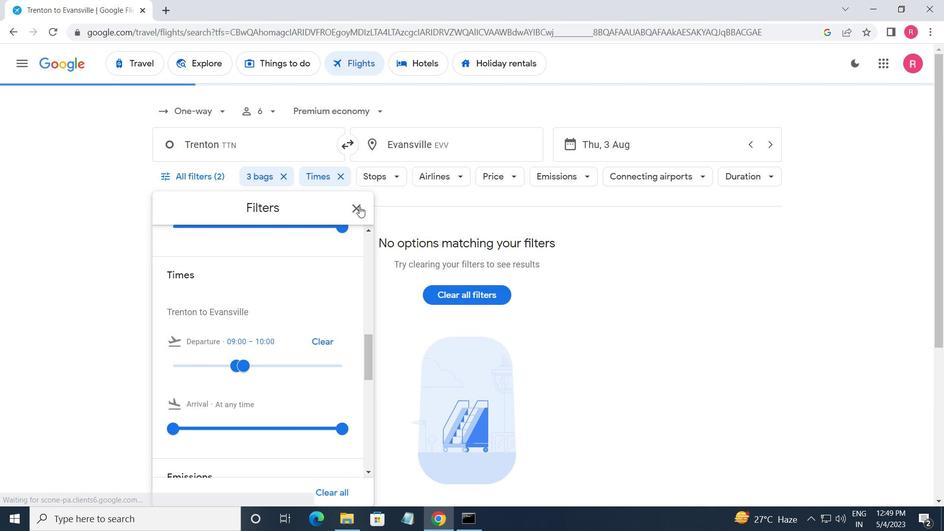 
Action: Mouse moved to (377, 261)
Screenshot: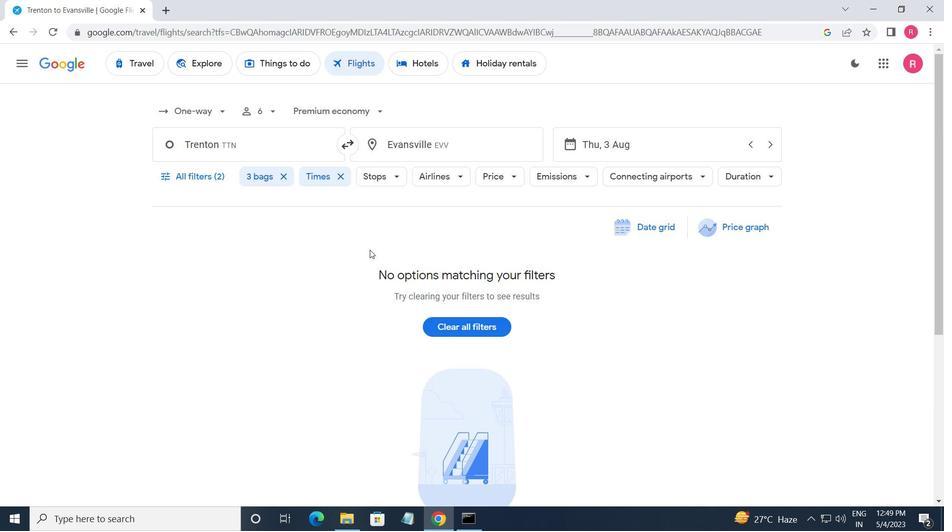 
